 Task: Upload an image "Image1" from your computer in the comment.
Action: Mouse moved to (555, 372)
Screenshot: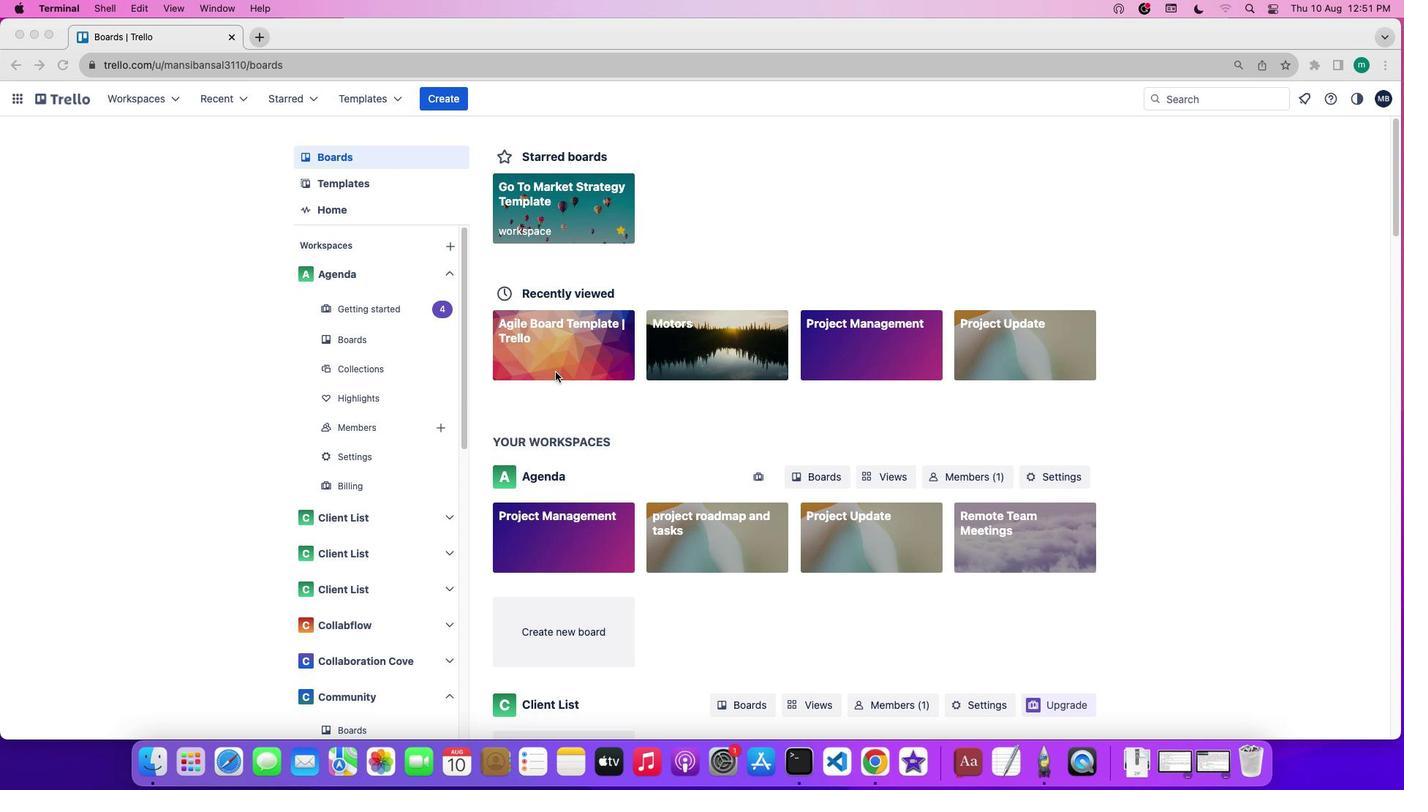 
Action: Mouse pressed left at (555, 372)
Screenshot: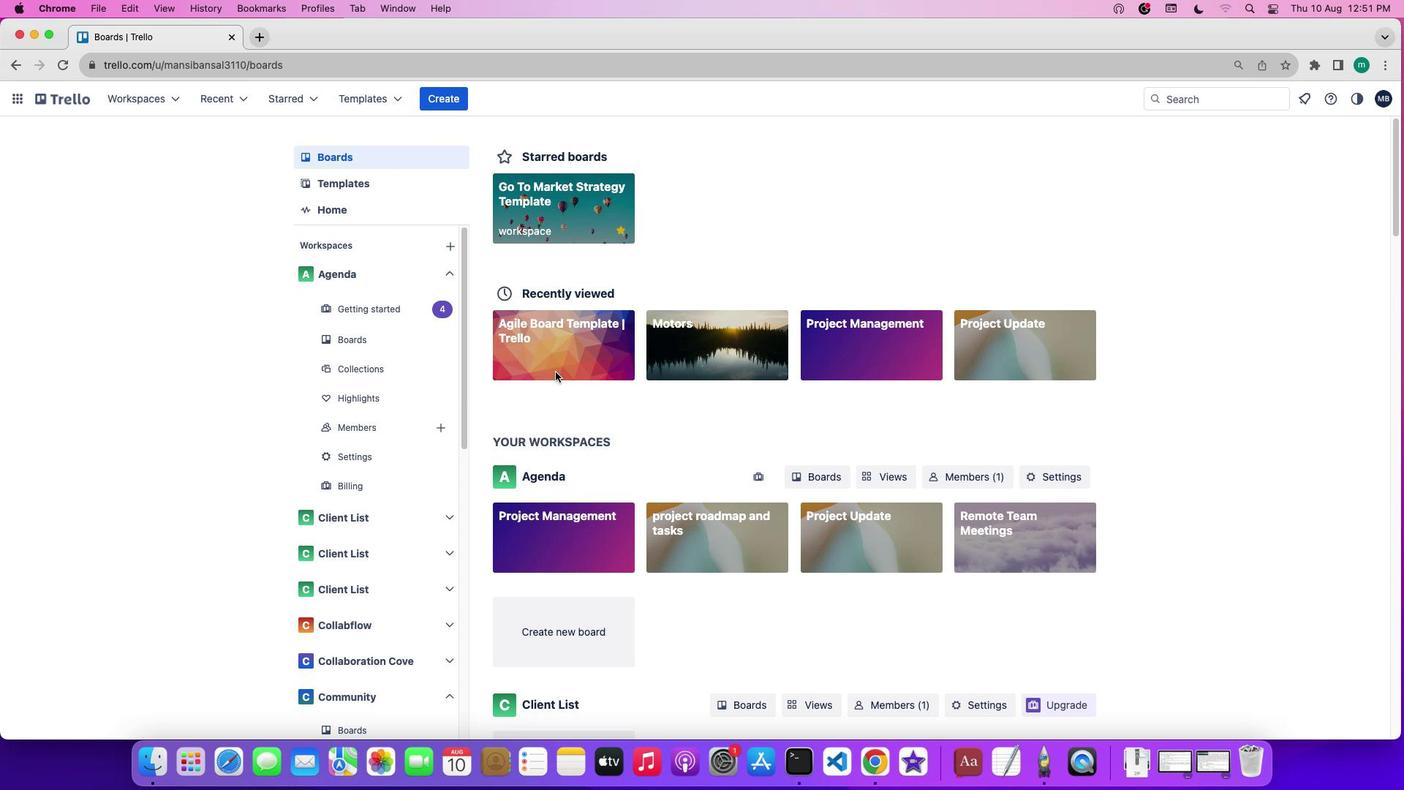 
Action: Mouse pressed left at (555, 372)
Screenshot: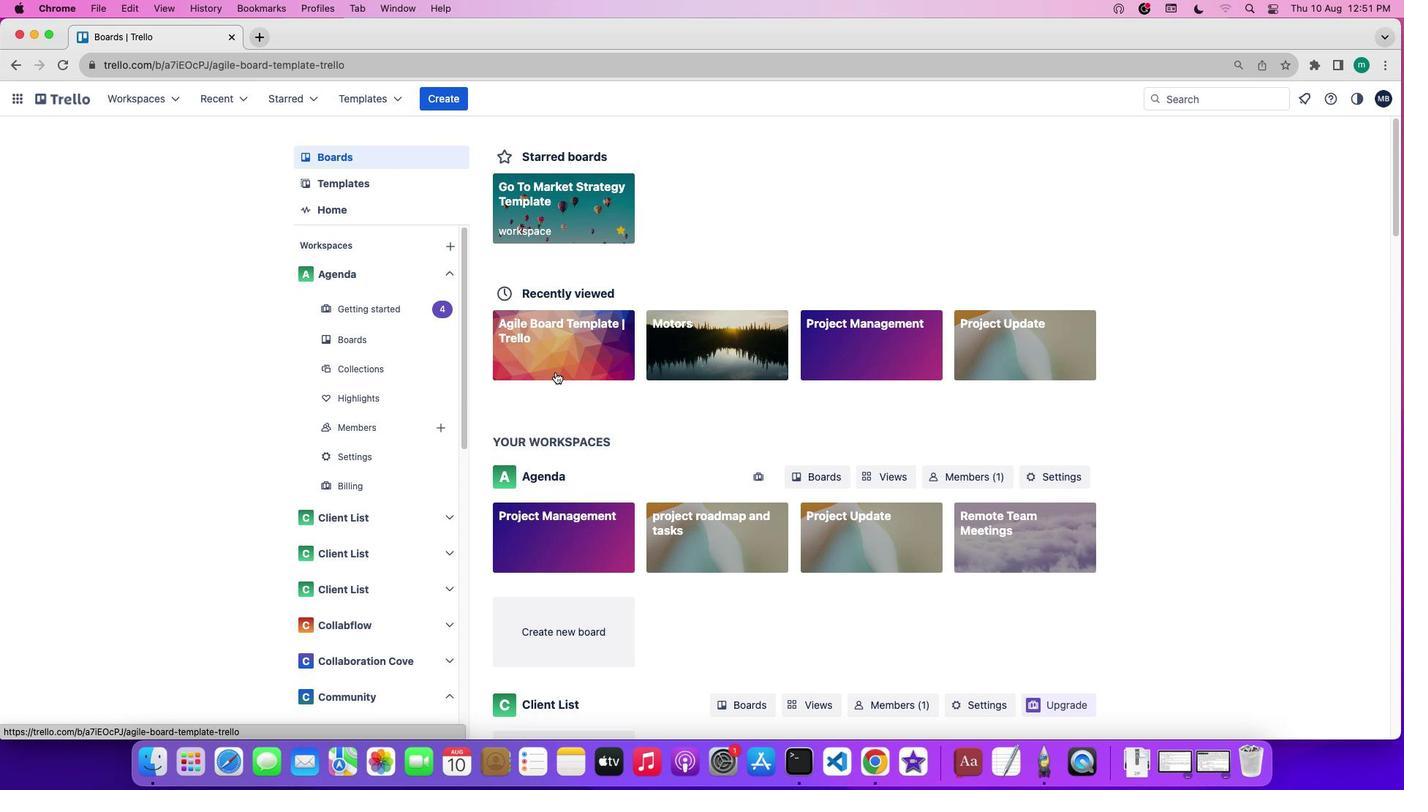 
Action: Mouse moved to (186, 312)
Screenshot: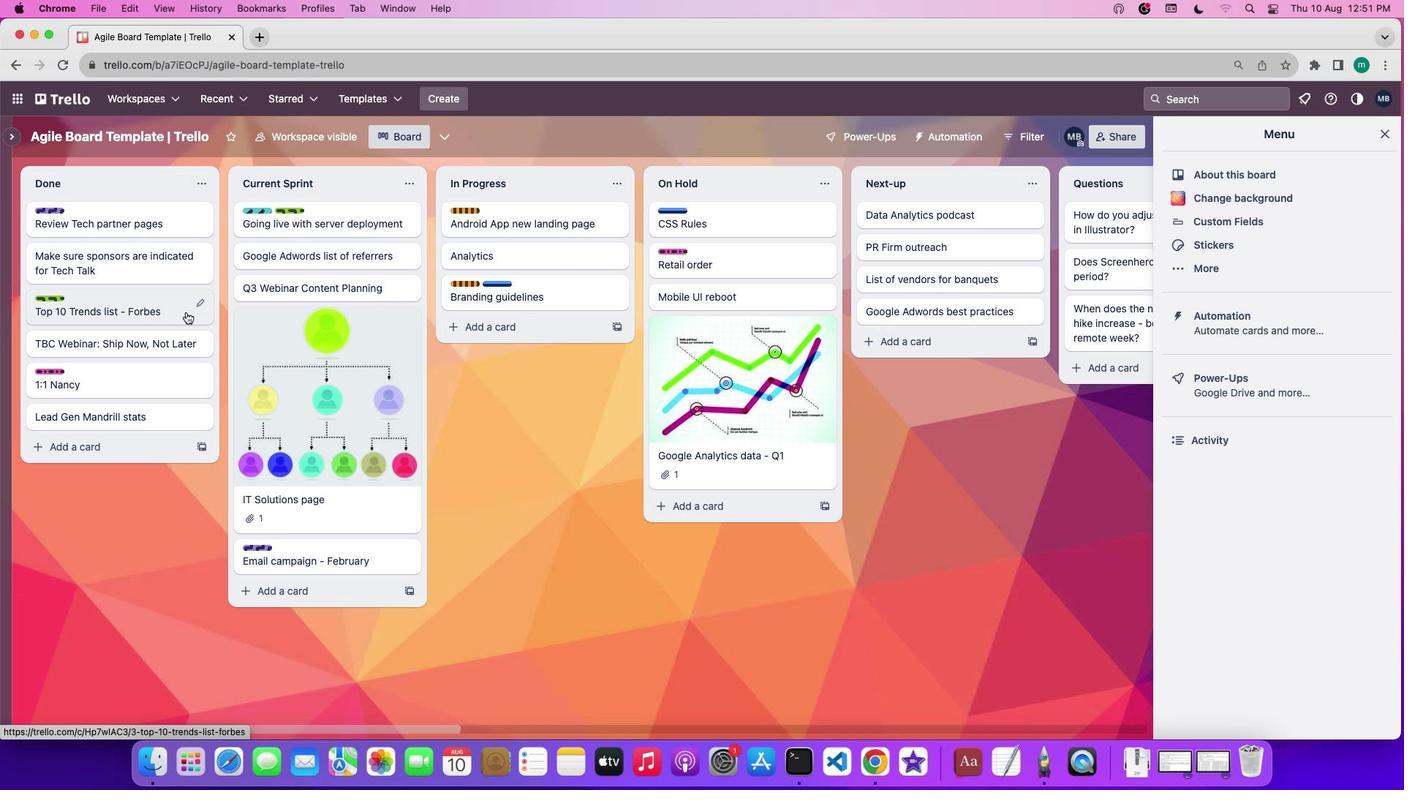 
Action: Mouse pressed left at (186, 312)
Screenshot: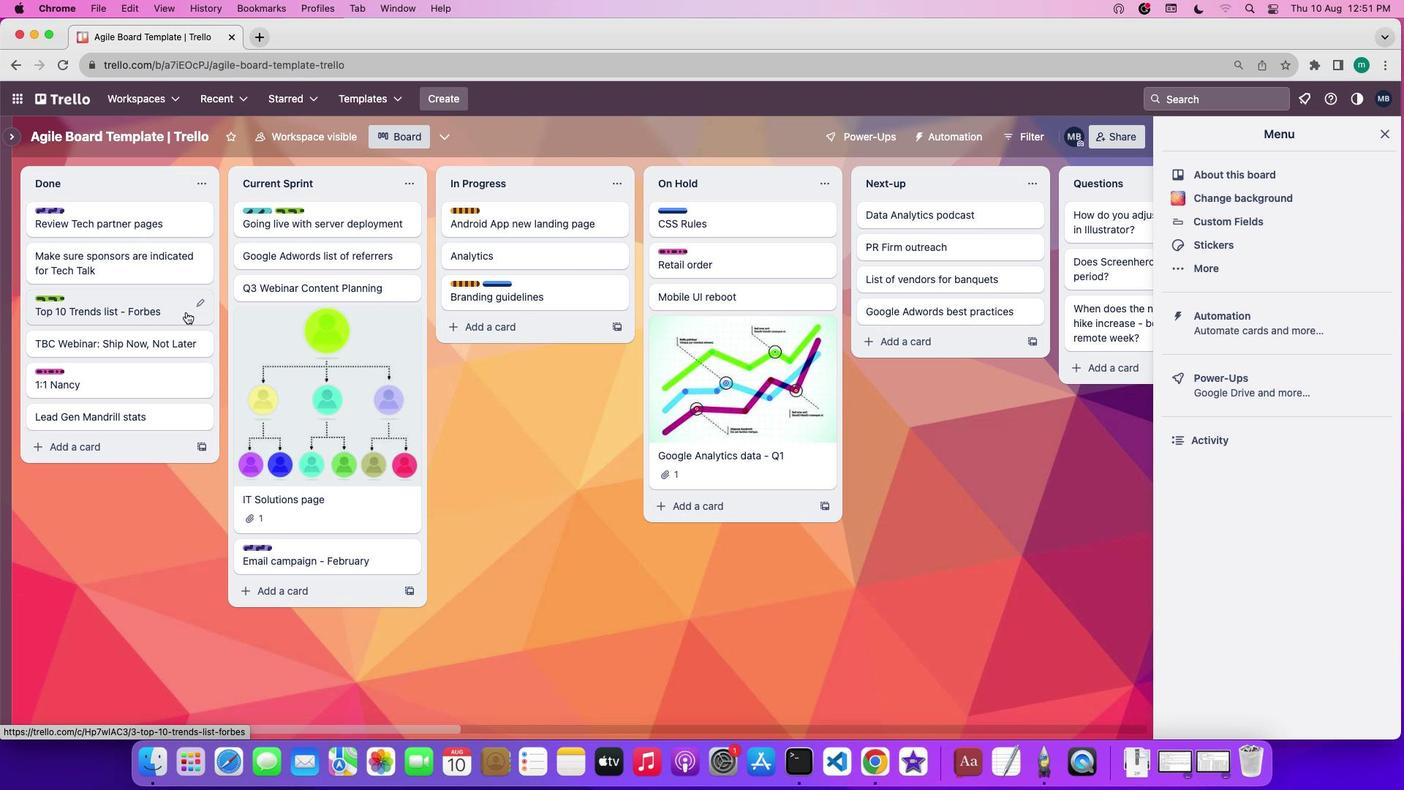 
Action: Mouse moved to (643, 393)
Screenshot: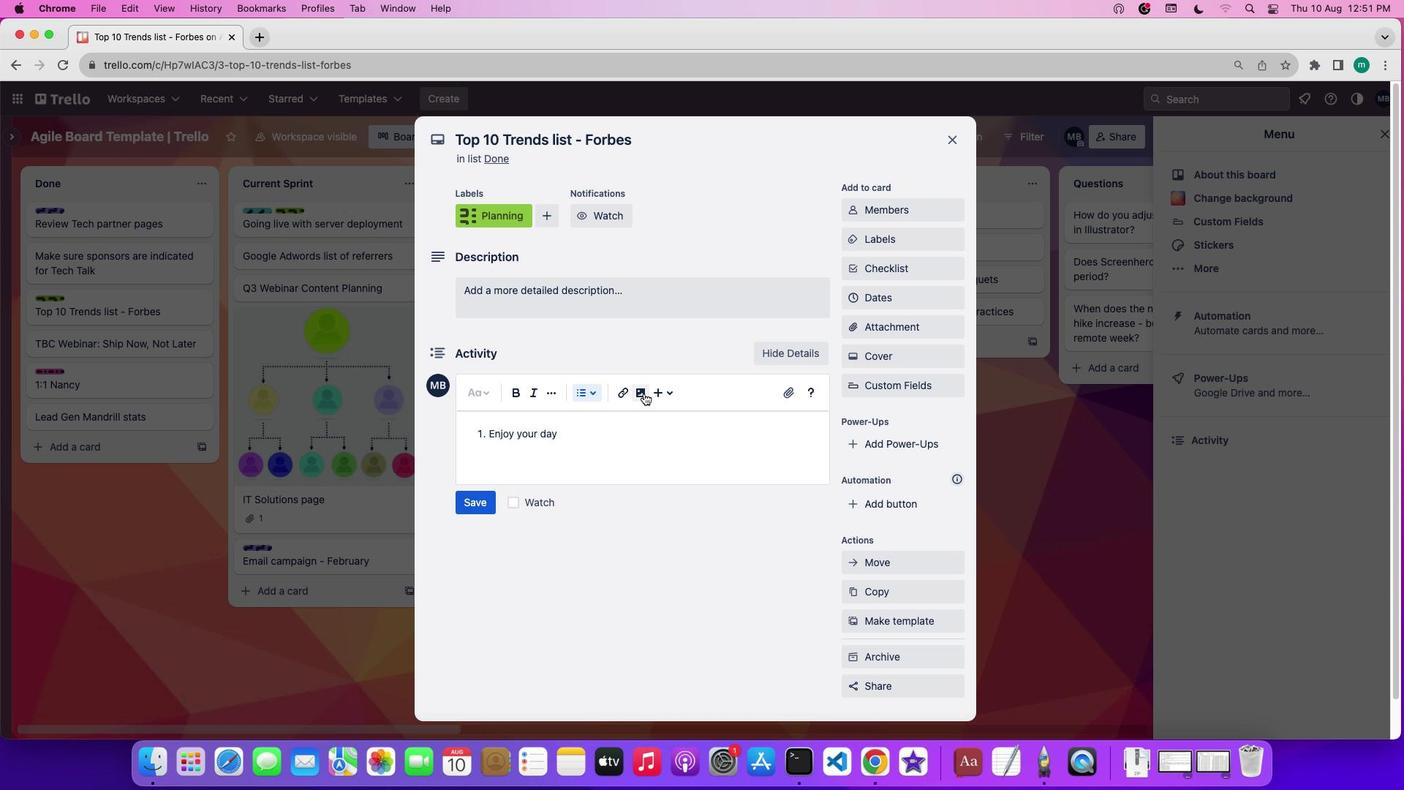 
Action: Mouse pressed left at (643, 393)
Screenshot: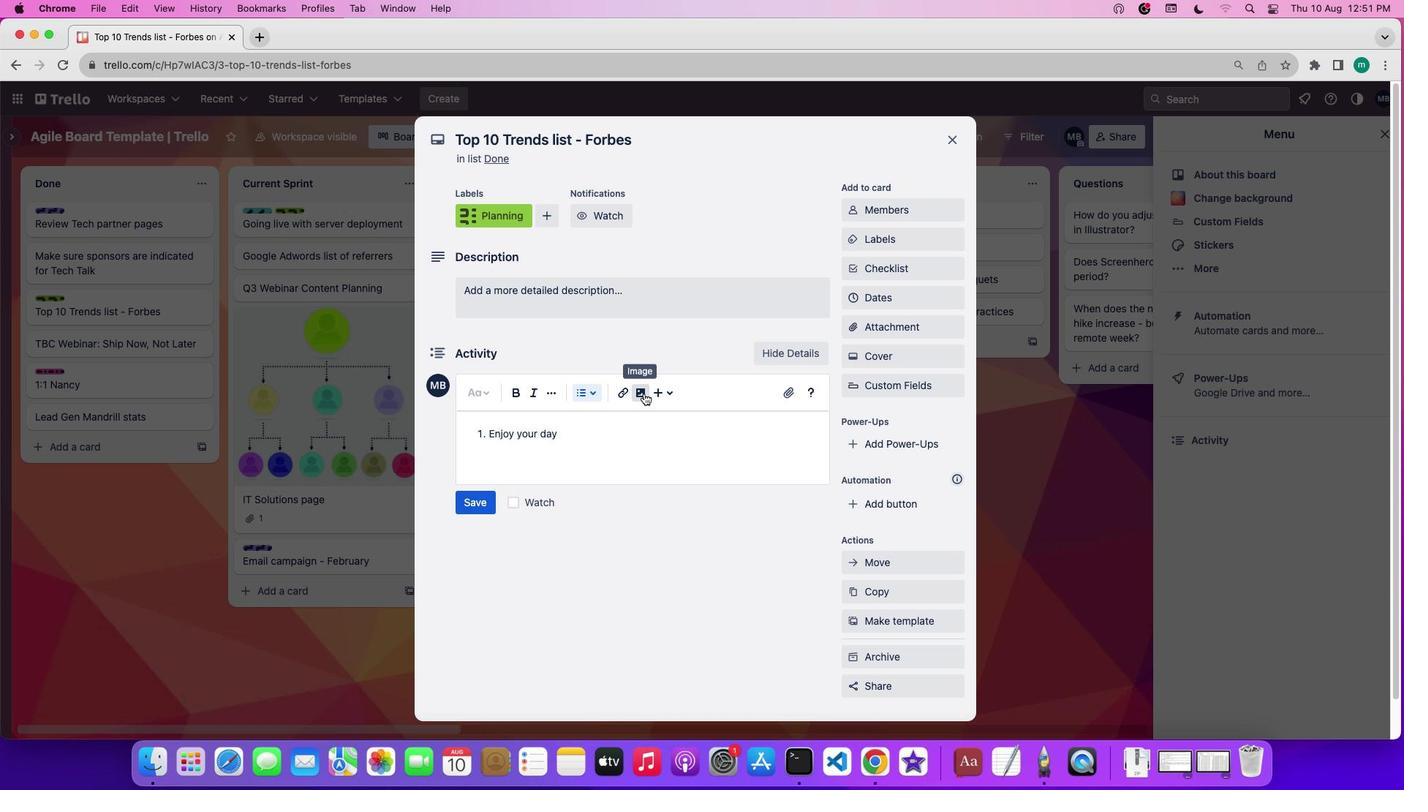 
Action: Mouse moved to (704, 459)
Screenshot: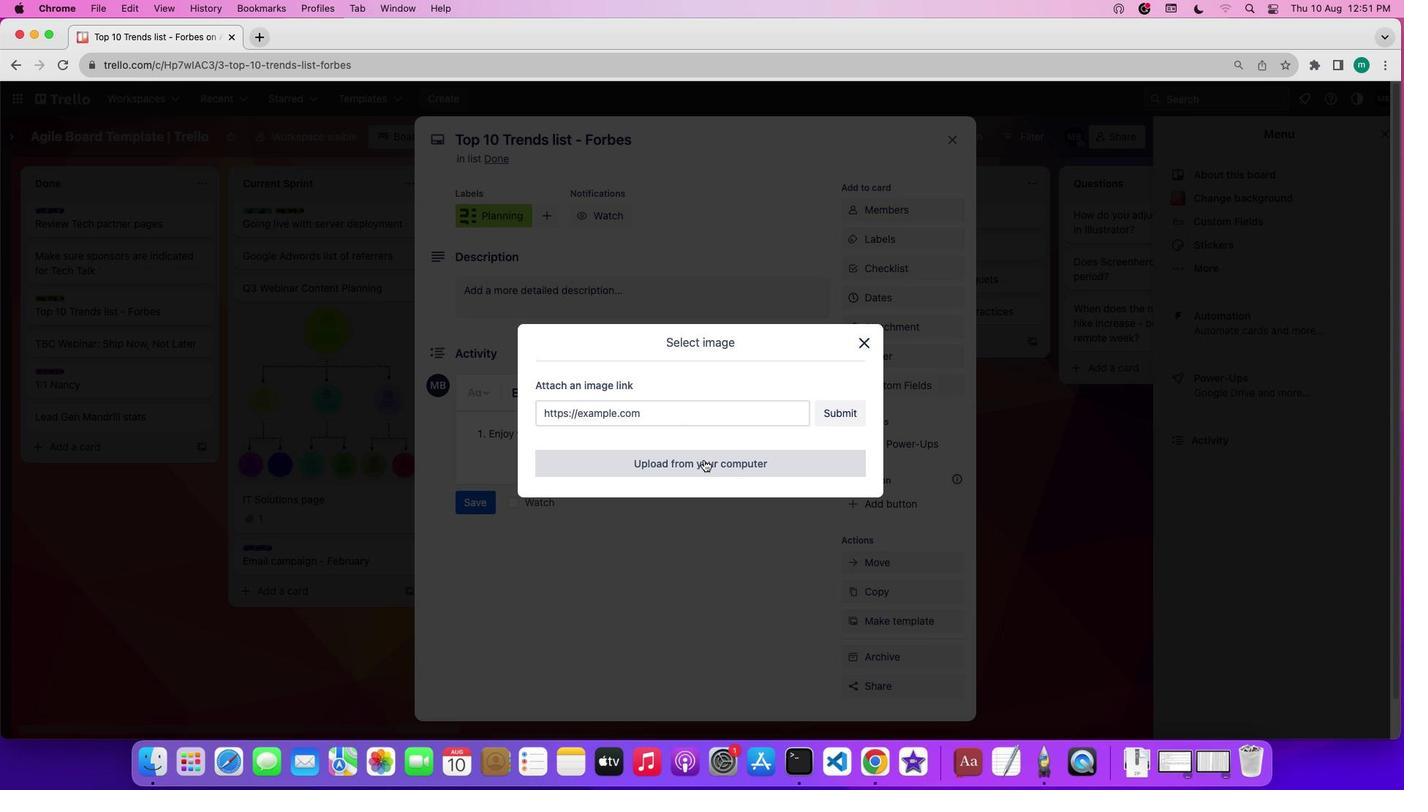 
Action: Mouse pressed left at (704, 459)
Screenshot: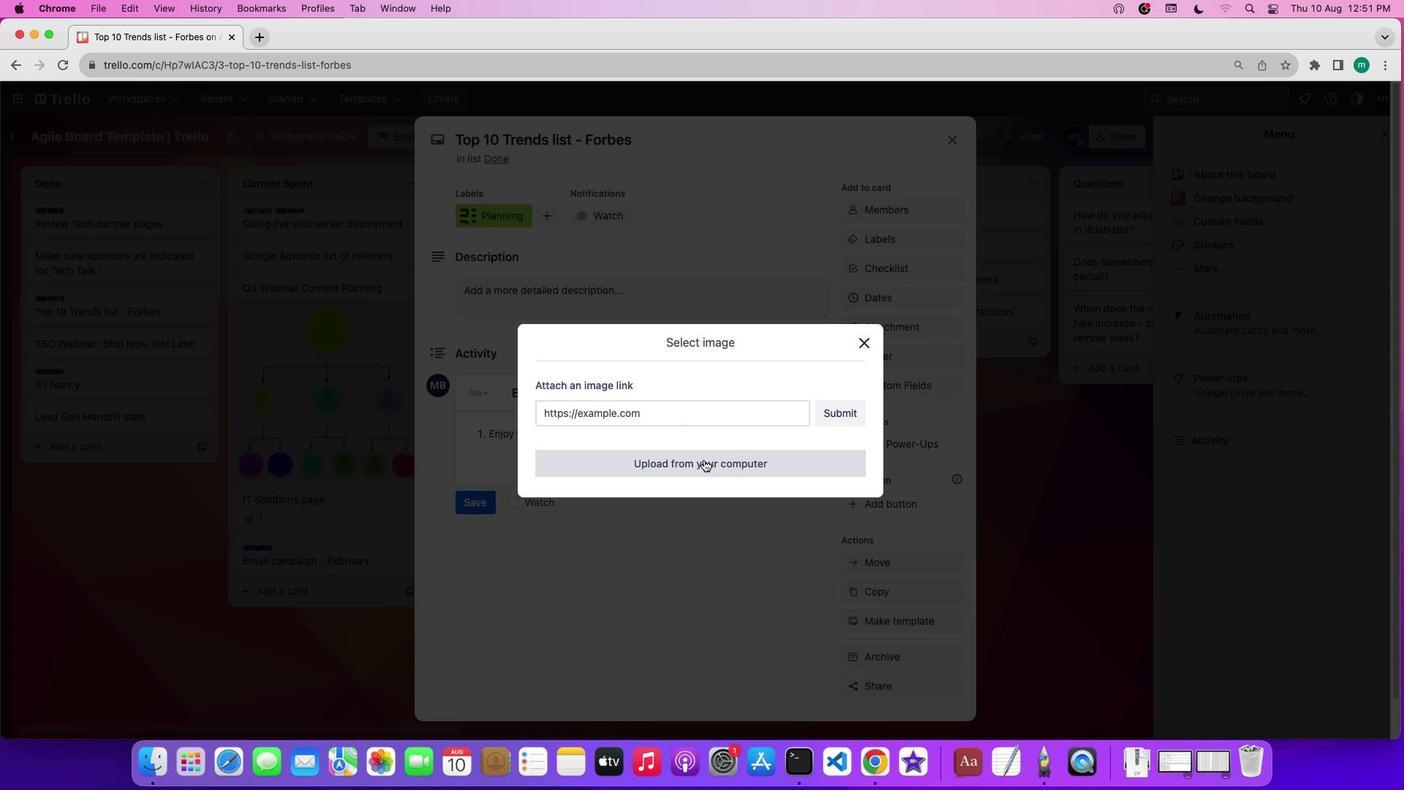 
Action: Mouse moved to (589, 406)
Screenshot: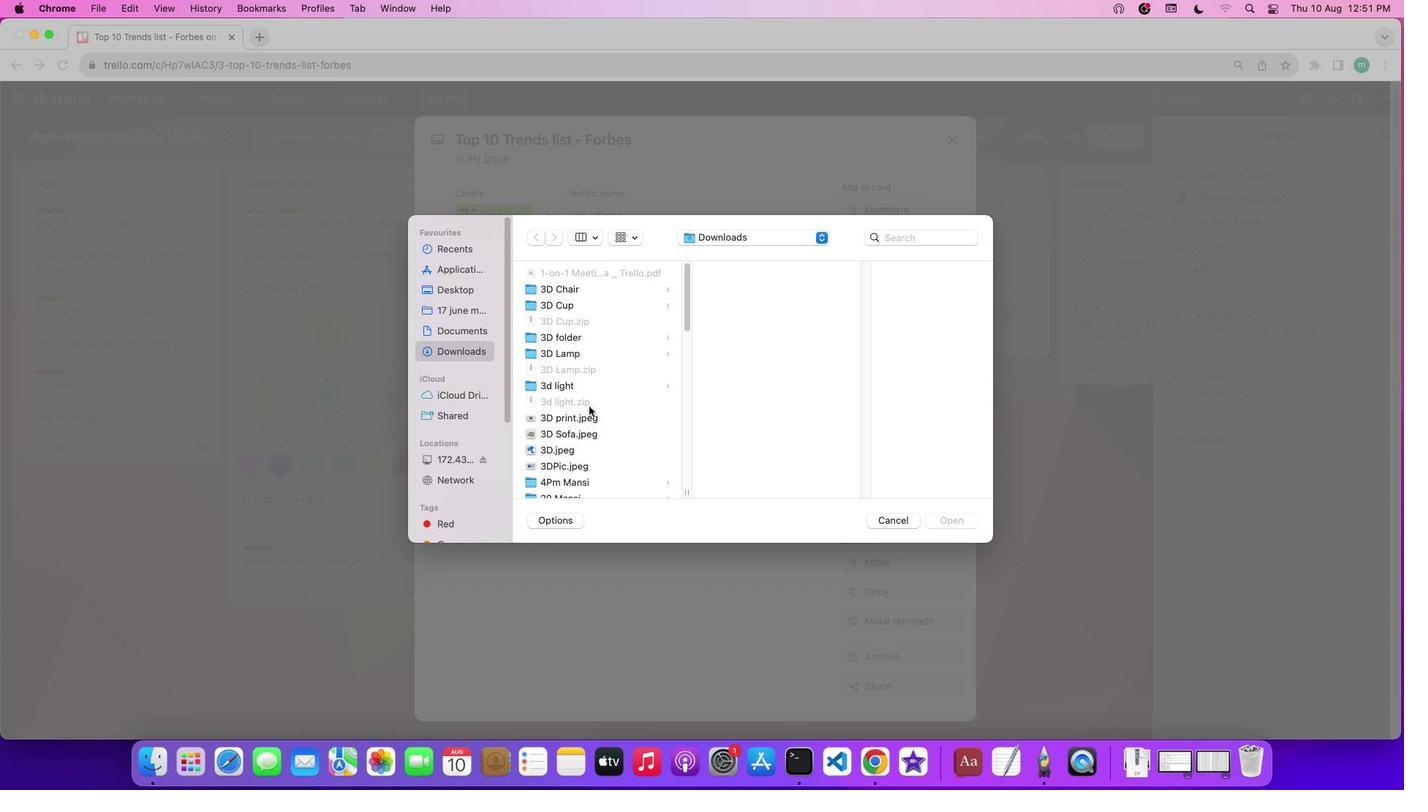 
Action: Mouse scrolled (589, 406) with delta (0, 0)
Screenshot: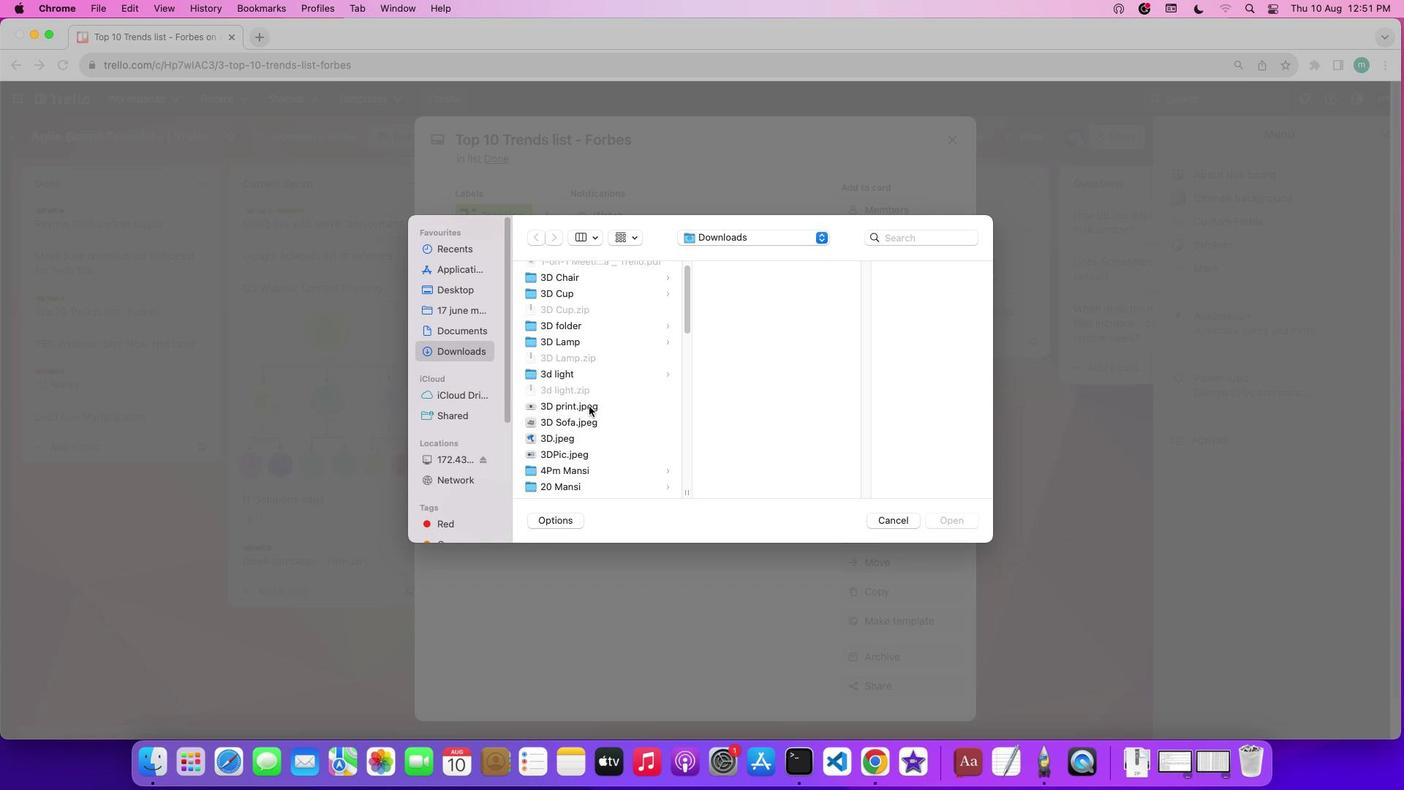 
Action: Mouse scrolled (589, 406) with delta (0, 0)
Screenshot: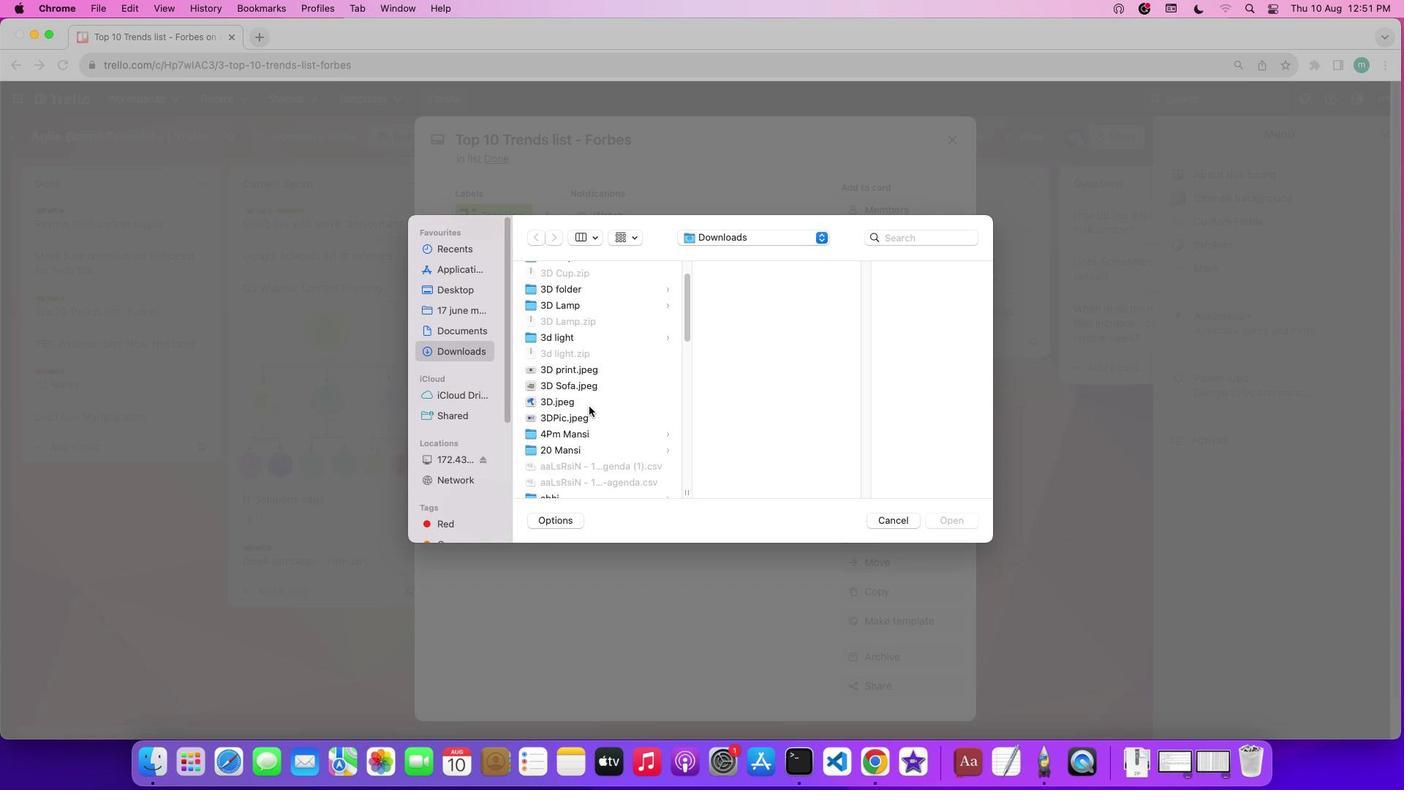 
Action: Mouse scrolled (589, 406) with delta (0, -1)
Screenshot: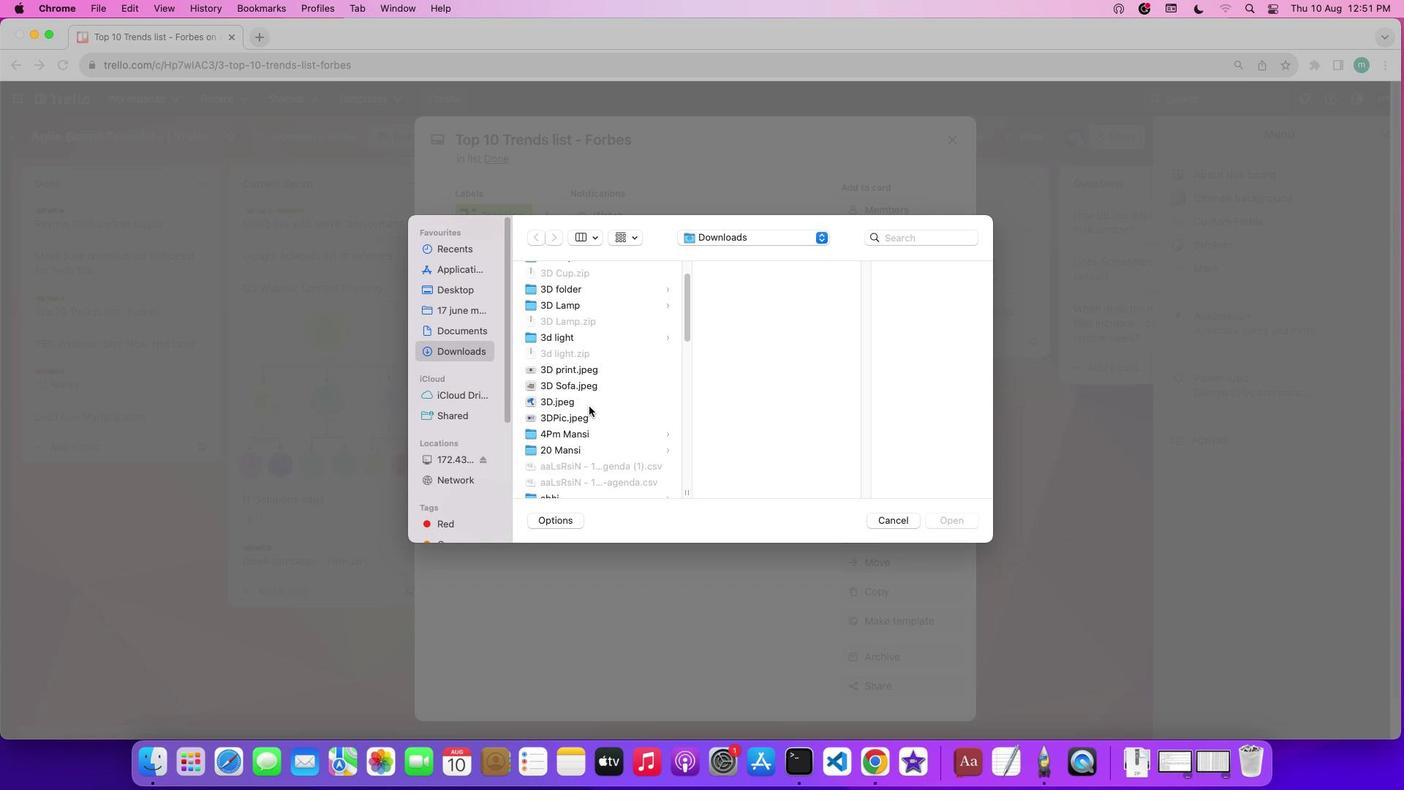
Action: Mouse scrolled (589, 406) with delta (0, 0)
Screenshot: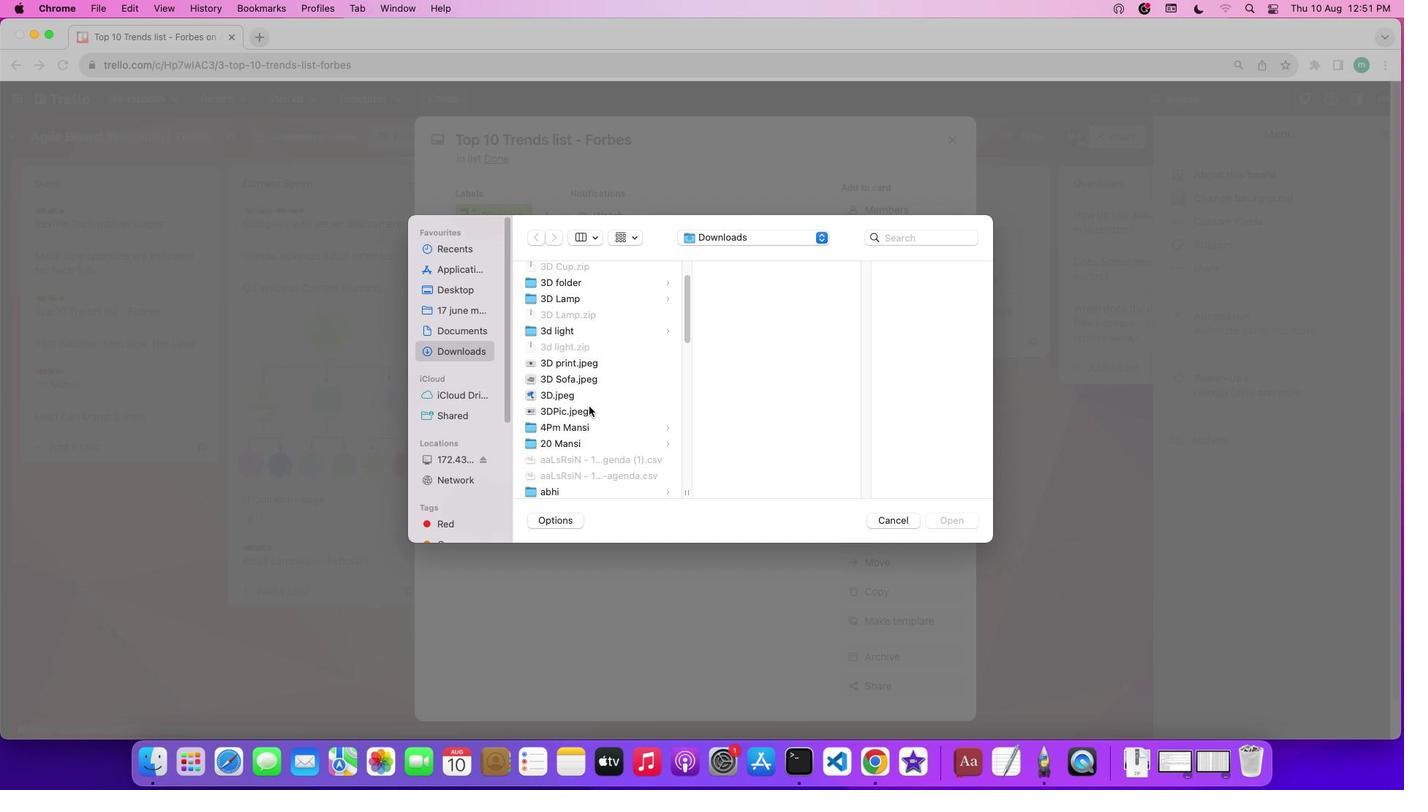 
Action: Mouse scrolled (589, 406) with delta (0, 0)
Screenshot: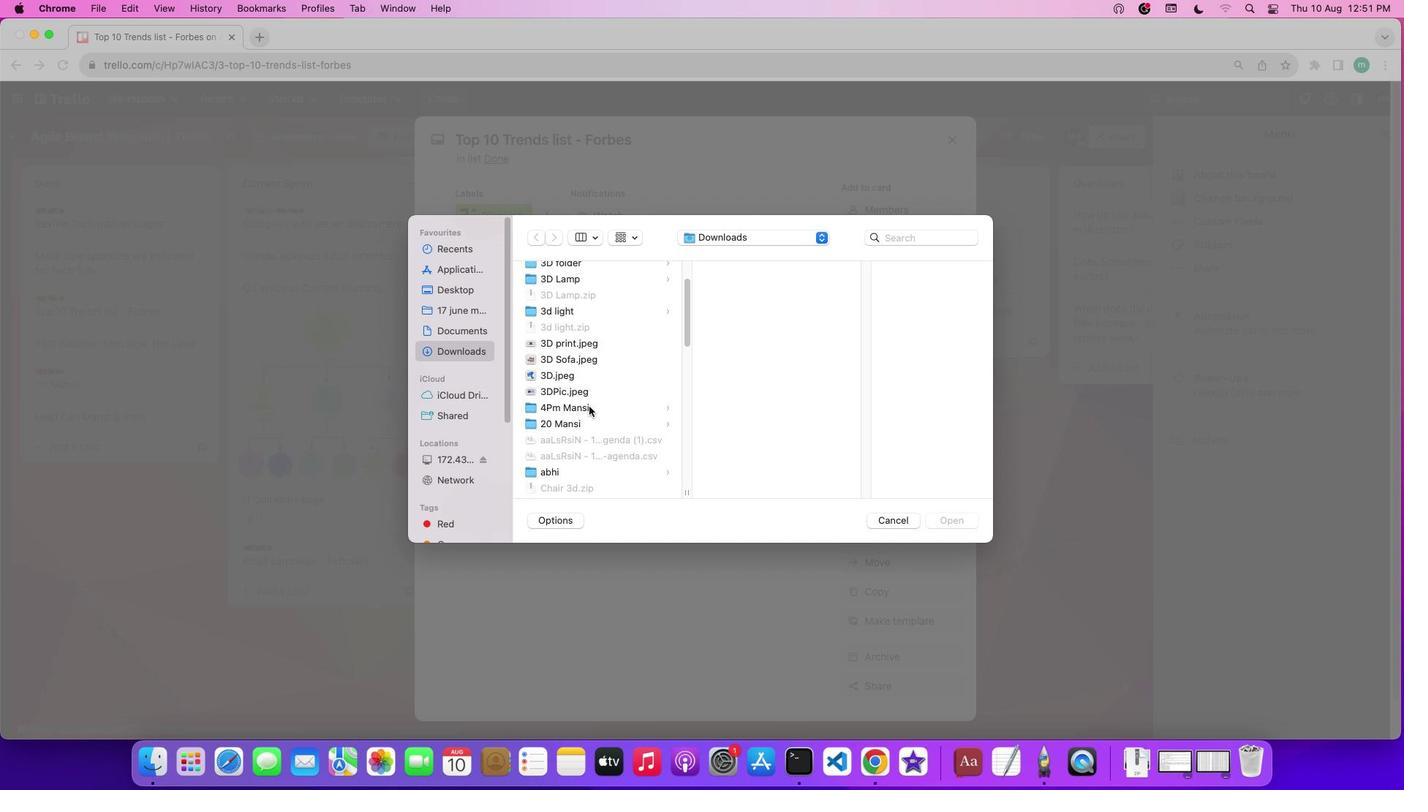 
Action: Mouse scrolled (589, 406) with delta (0, 0)
Screenshot: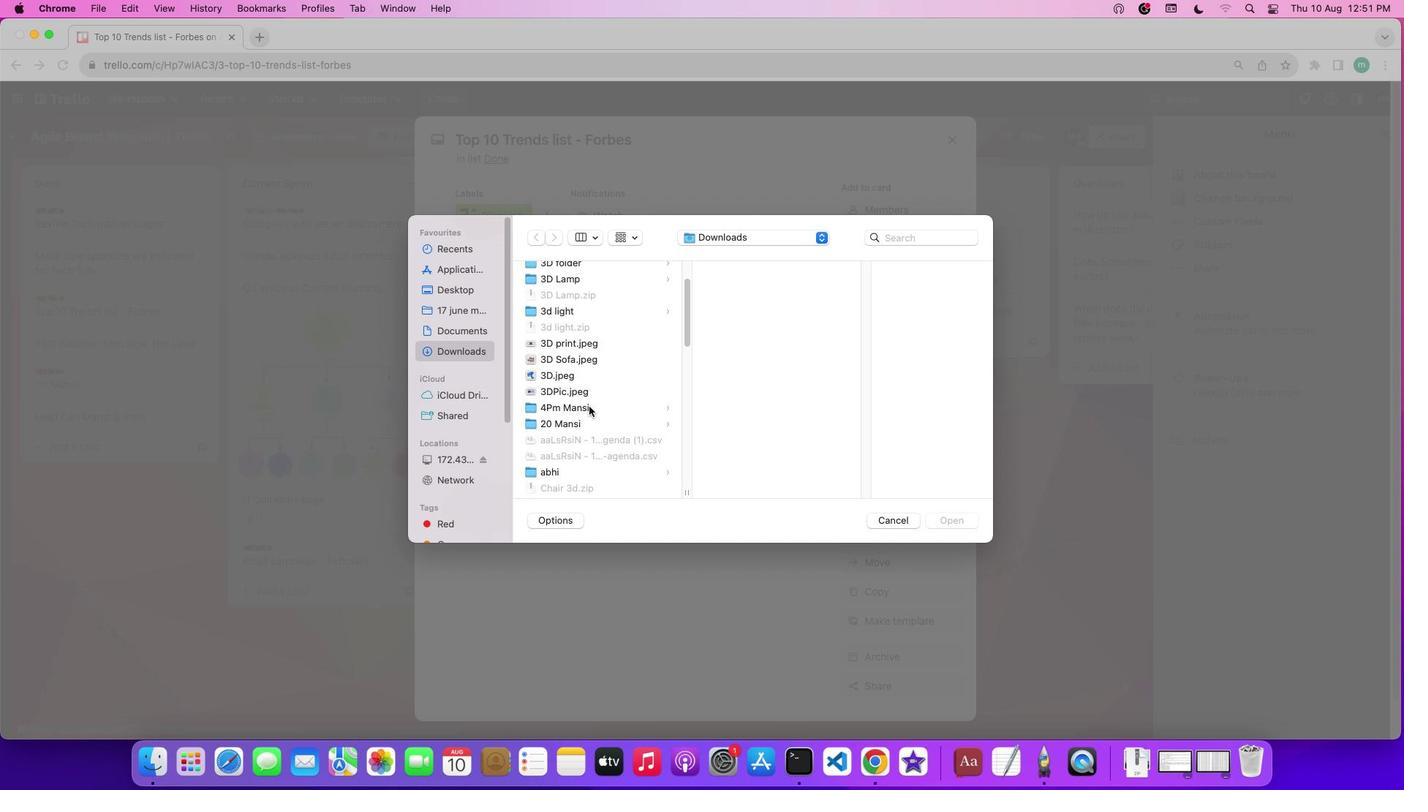 
Action: Mouse scrolled (589, 406) with delta (0, 0)
Screenshot: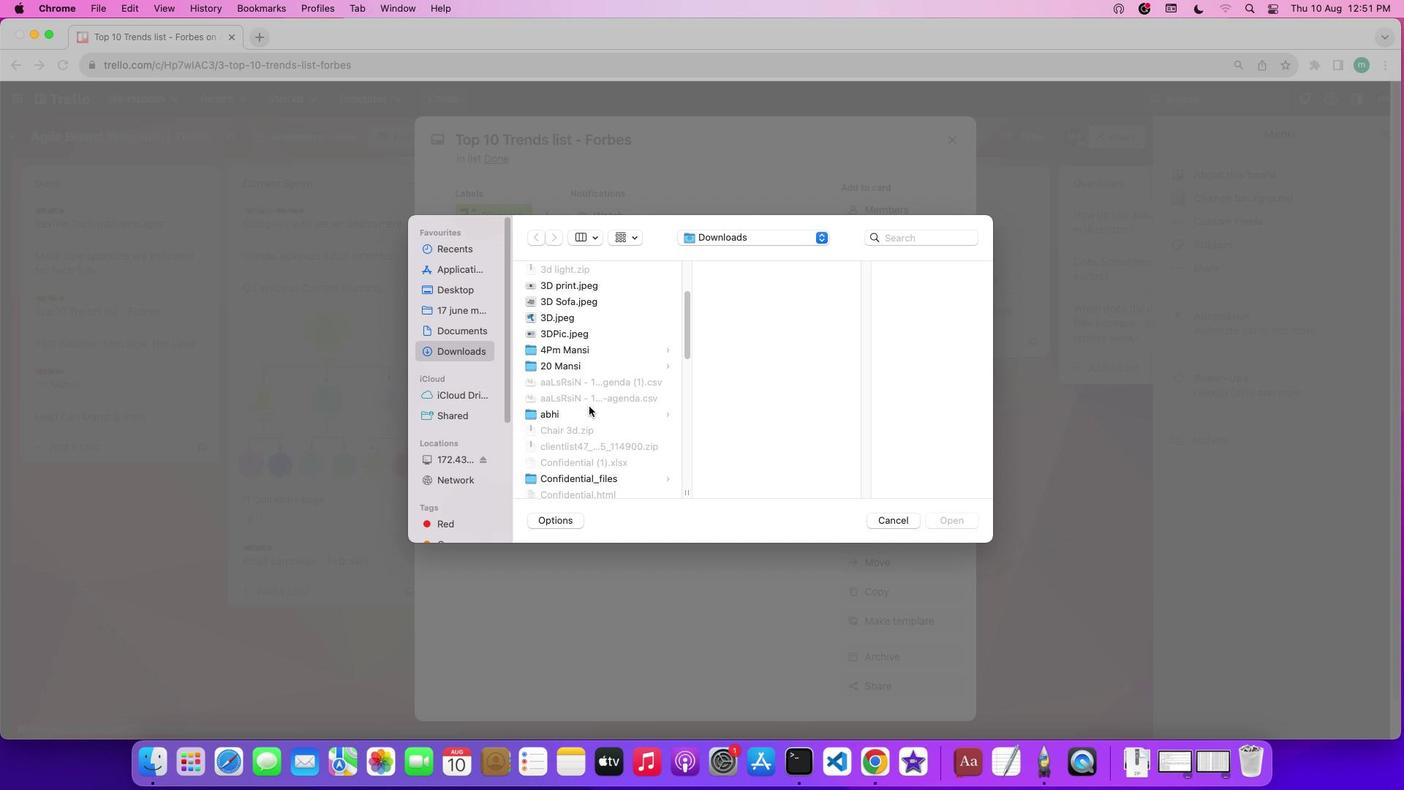 
Action: Mouse scrolled (589, 406) with delta (0, 0)
Screenshot: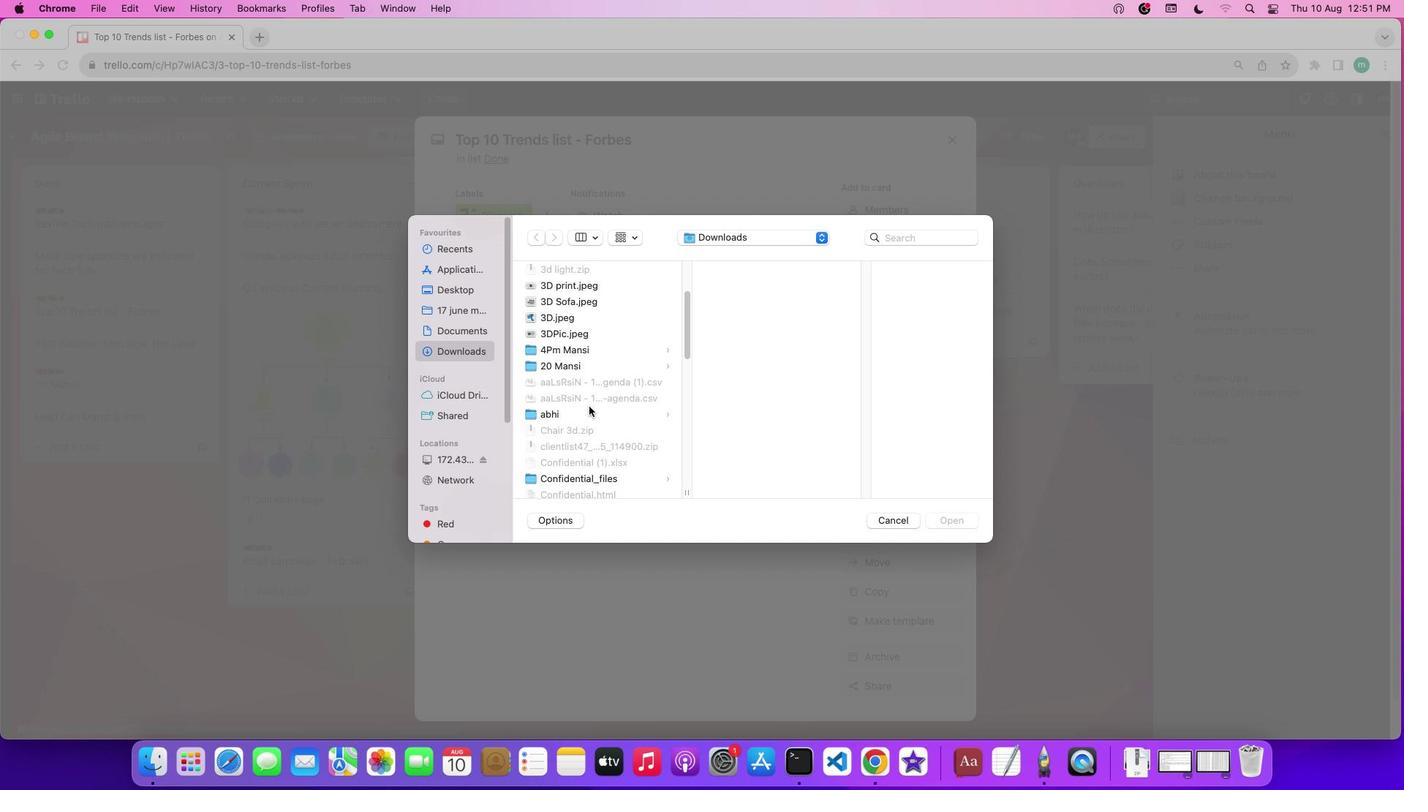 
Action: Mouse scrolled (589, 406) with delta (0, -1)
Screenshot: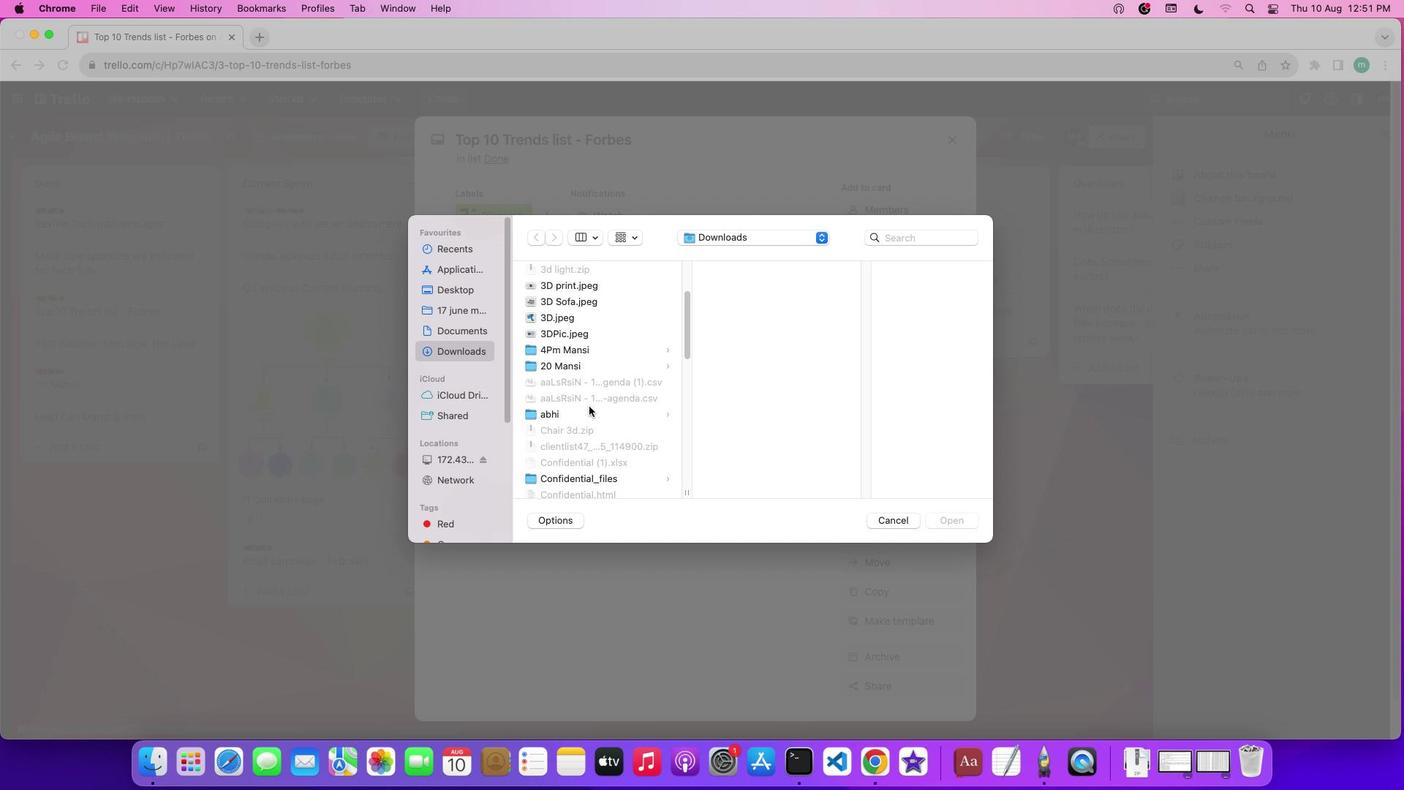
Action: Mouse scrolled (589, 406) with delta (0, 0)
Screenshot: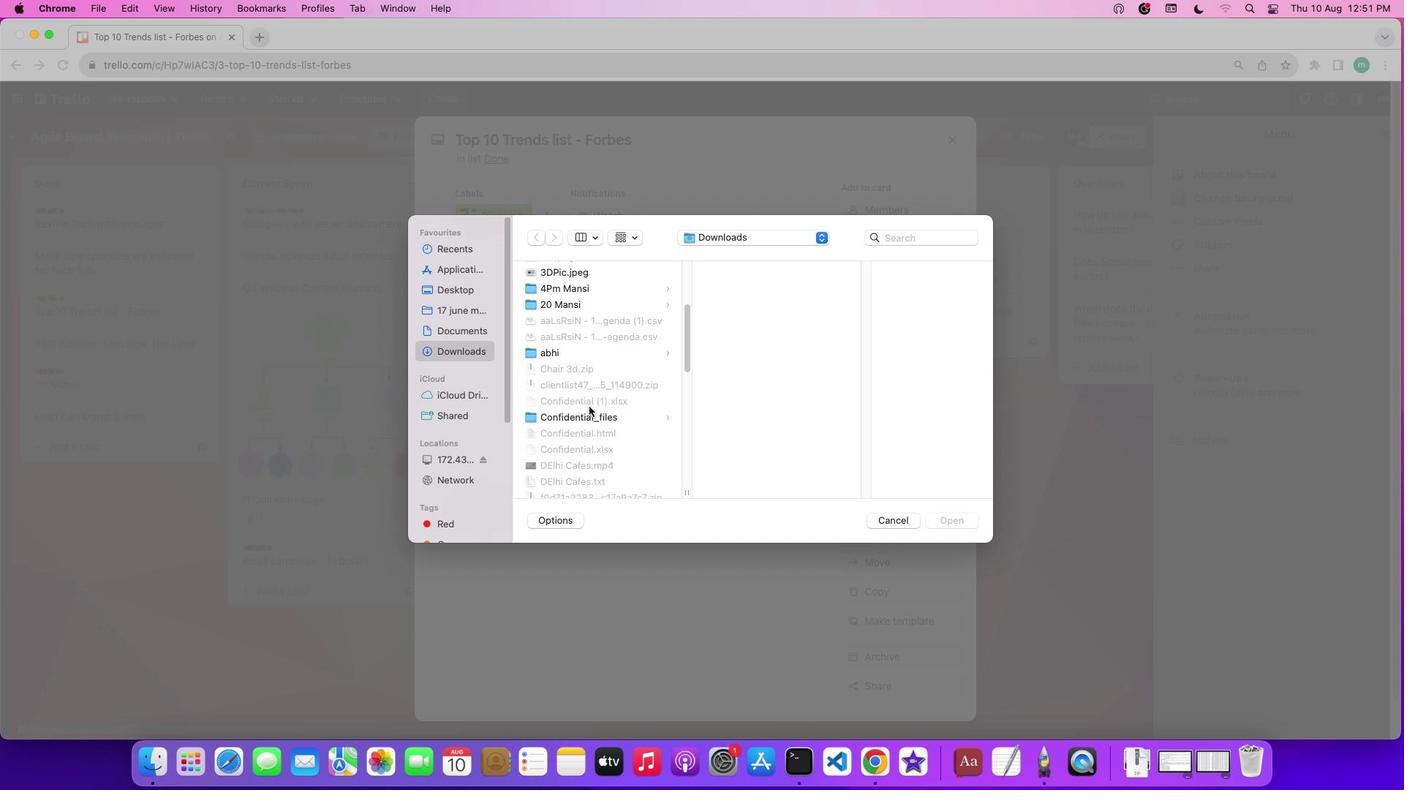 
Action: Mouse scrolled (589, 406) with delta (0, 0)
Screenshot: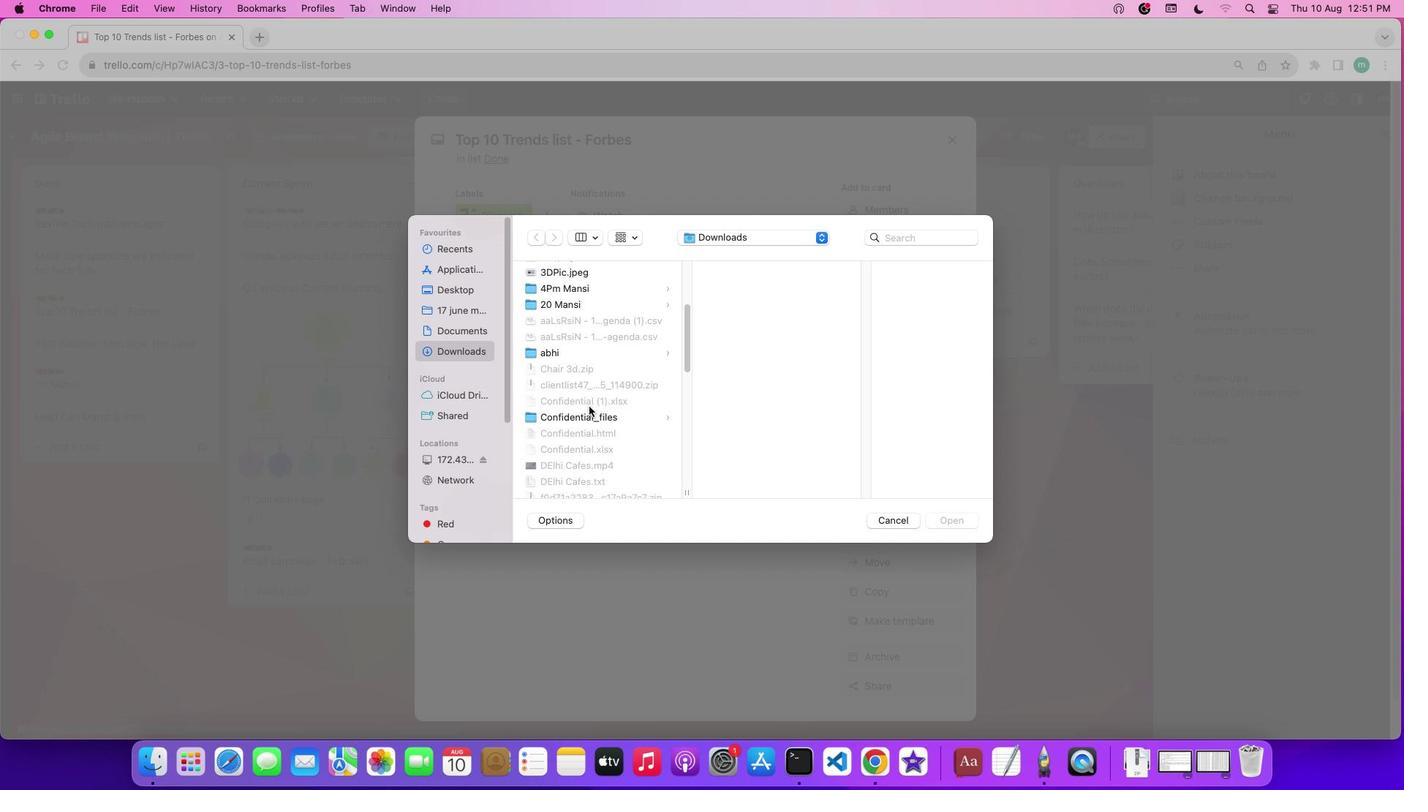 
Action: Mouse scrolled (589, 406) with delta (0, -1)
Screenshot: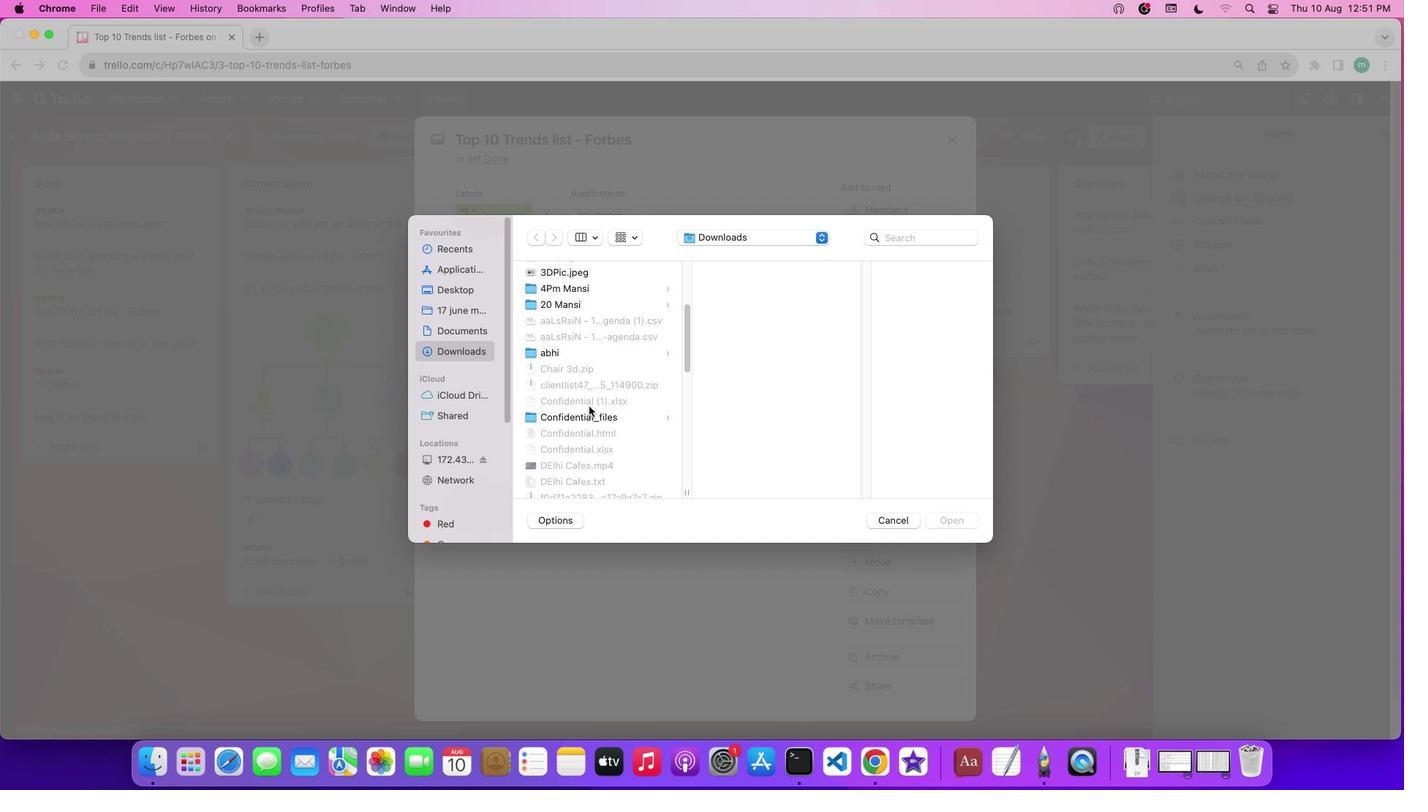 
Action: Mouse scrolled (589, 406) with delta (0, 0)
Screenshot: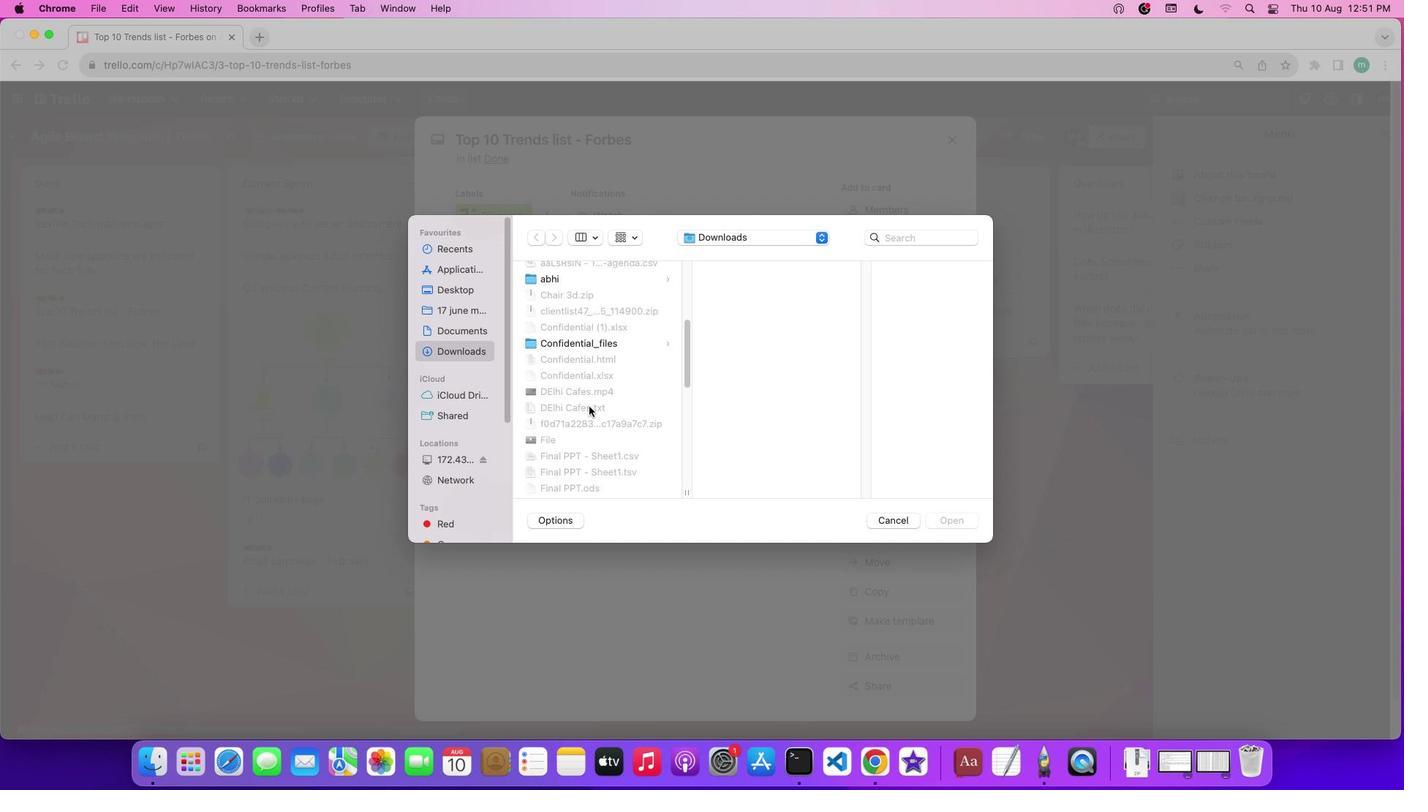 
Action: Mouse scrolled (589, 406) with delta (0, 0)
Screenshot: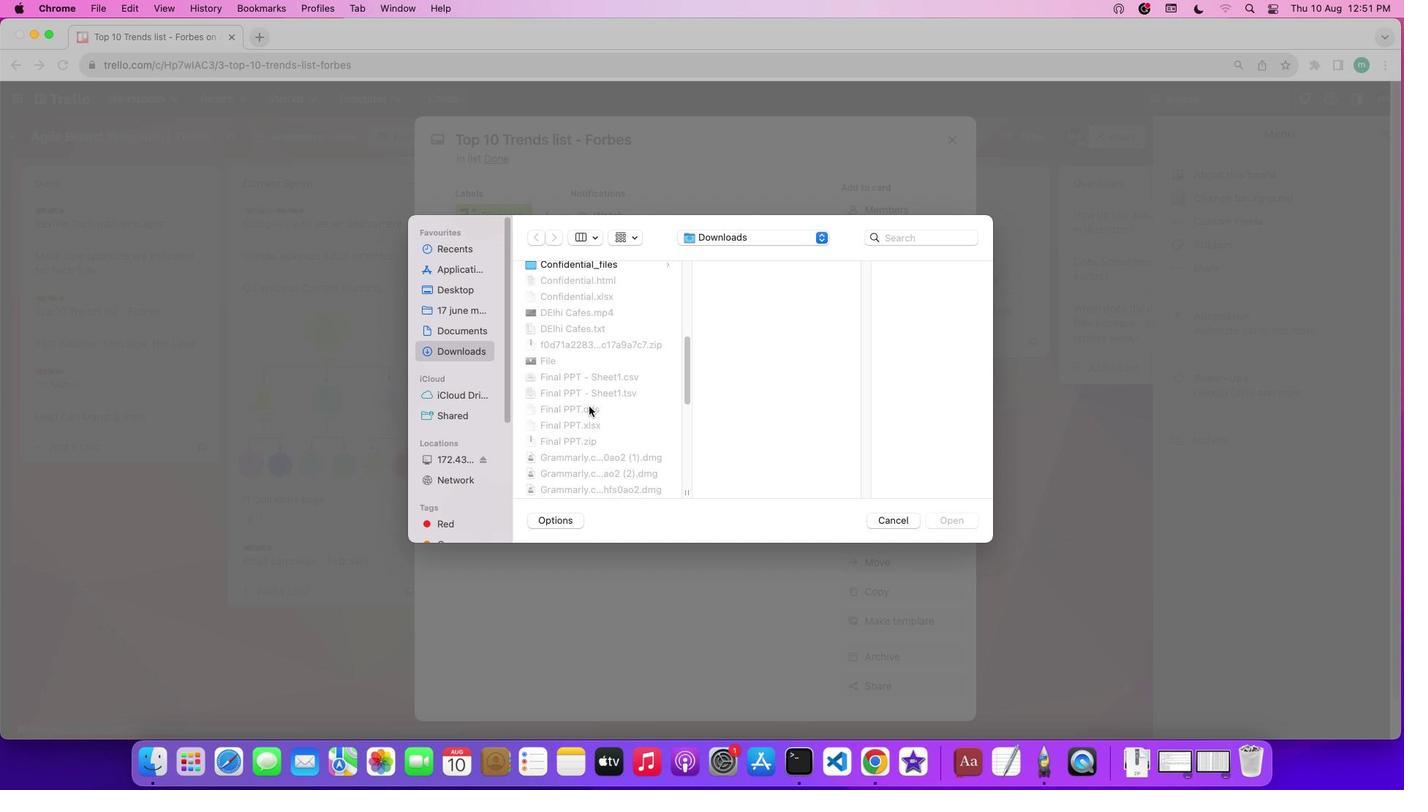 
Action: Mouse scrolled (589, 406) with delta (0, -2)
Screenshot: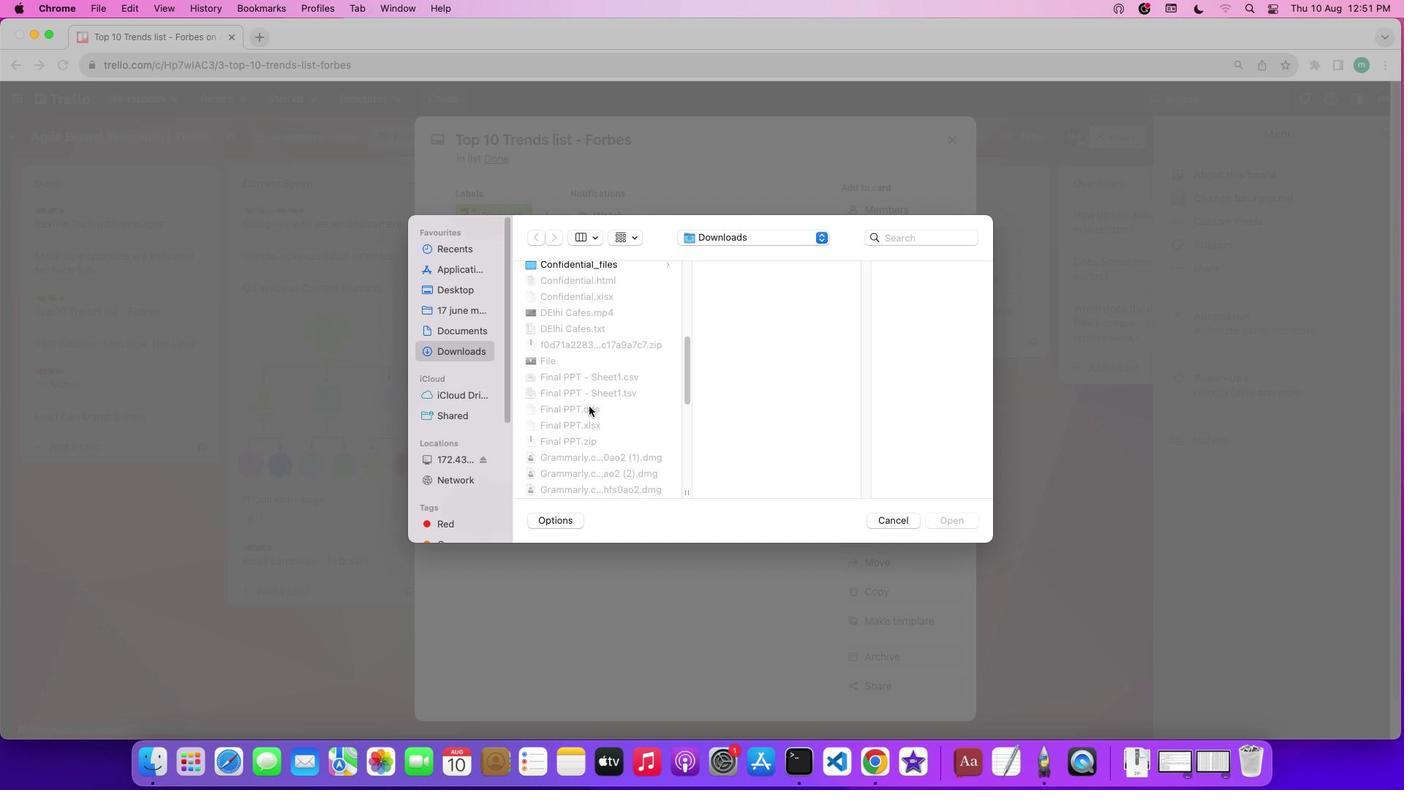 
Action: Mouse scrolled (589, 406) with delta (0, -2)
Screenshot: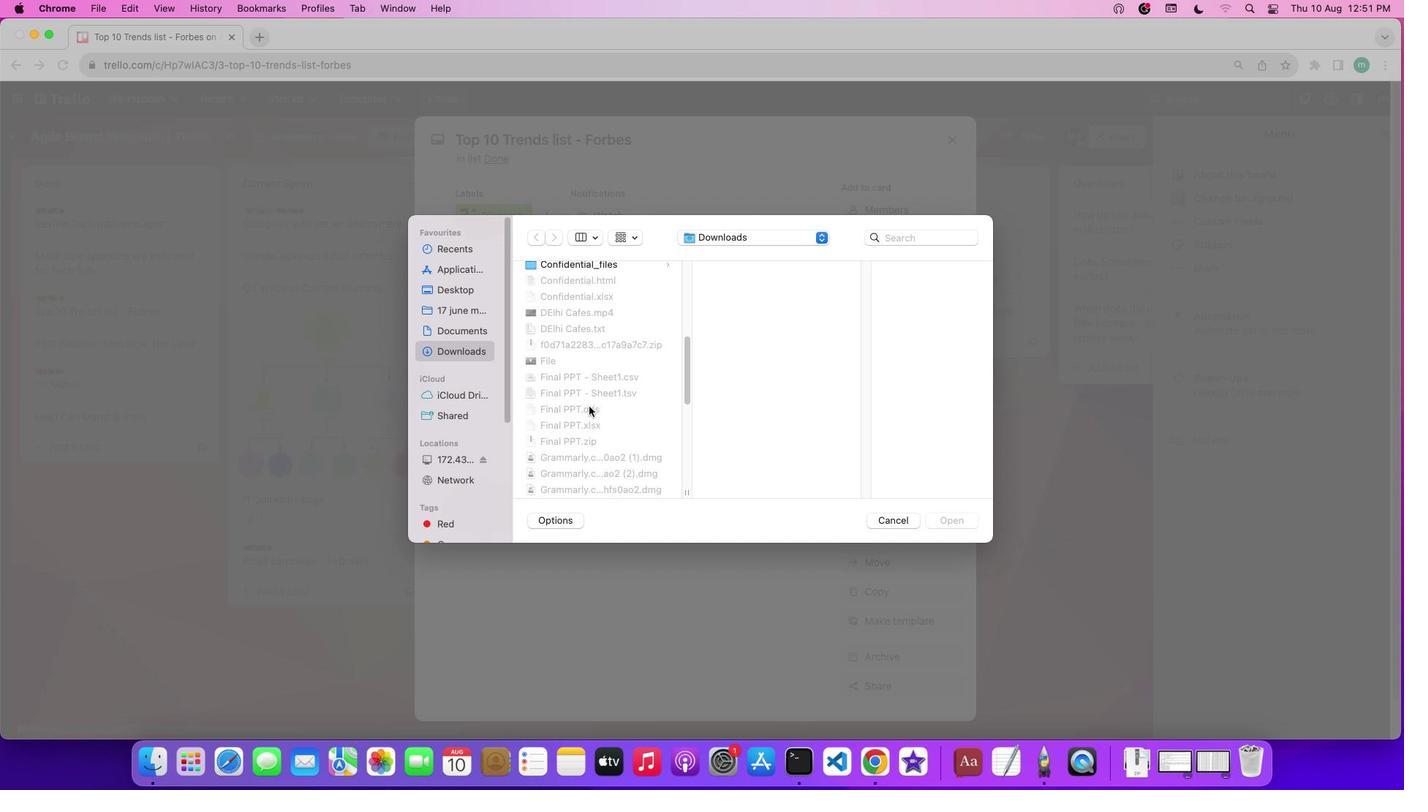 
Action: Mouse scrolled (589, 406) with delta (0, 0)
Screenshot: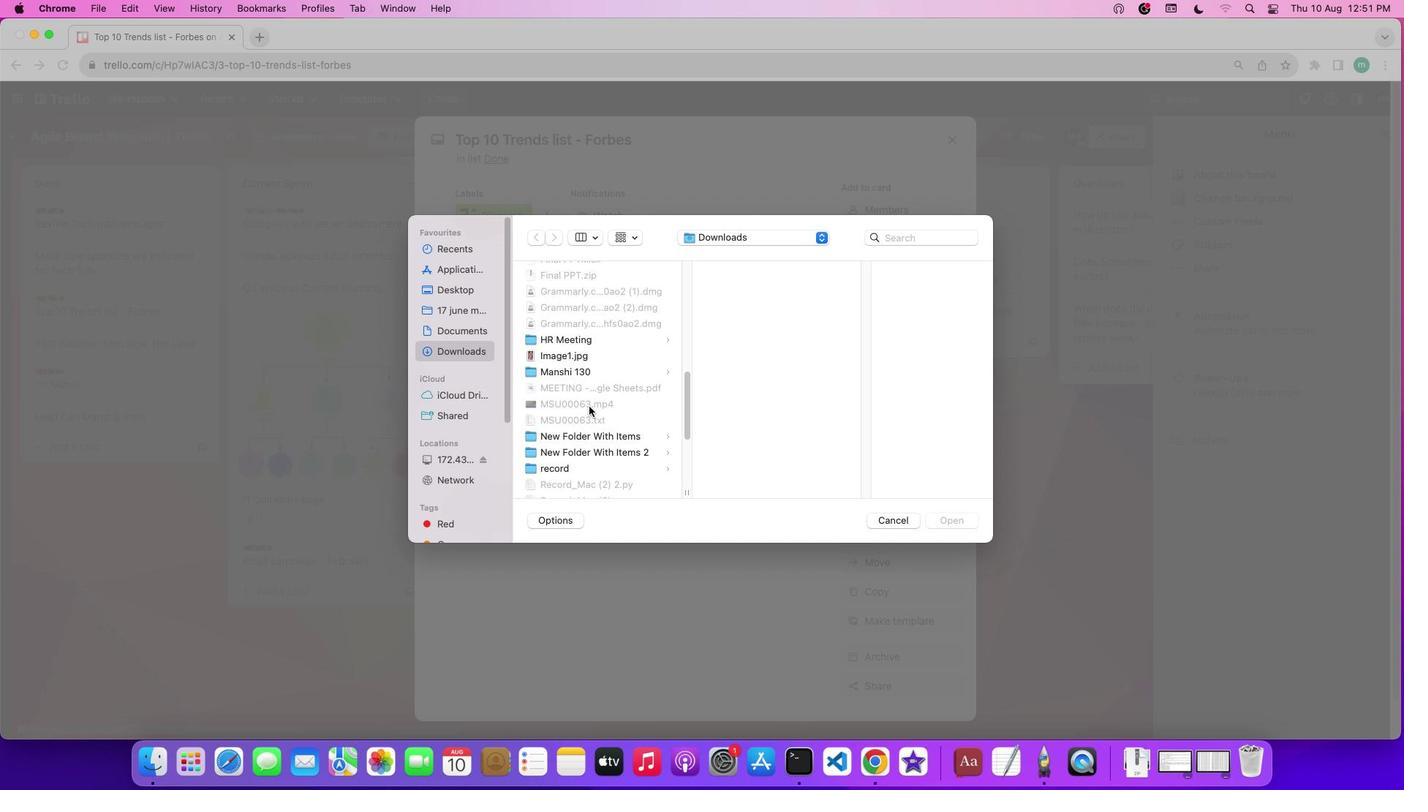 
Action: Mouse scrolled (589, 406) with delta (0, 0)
Screenshot: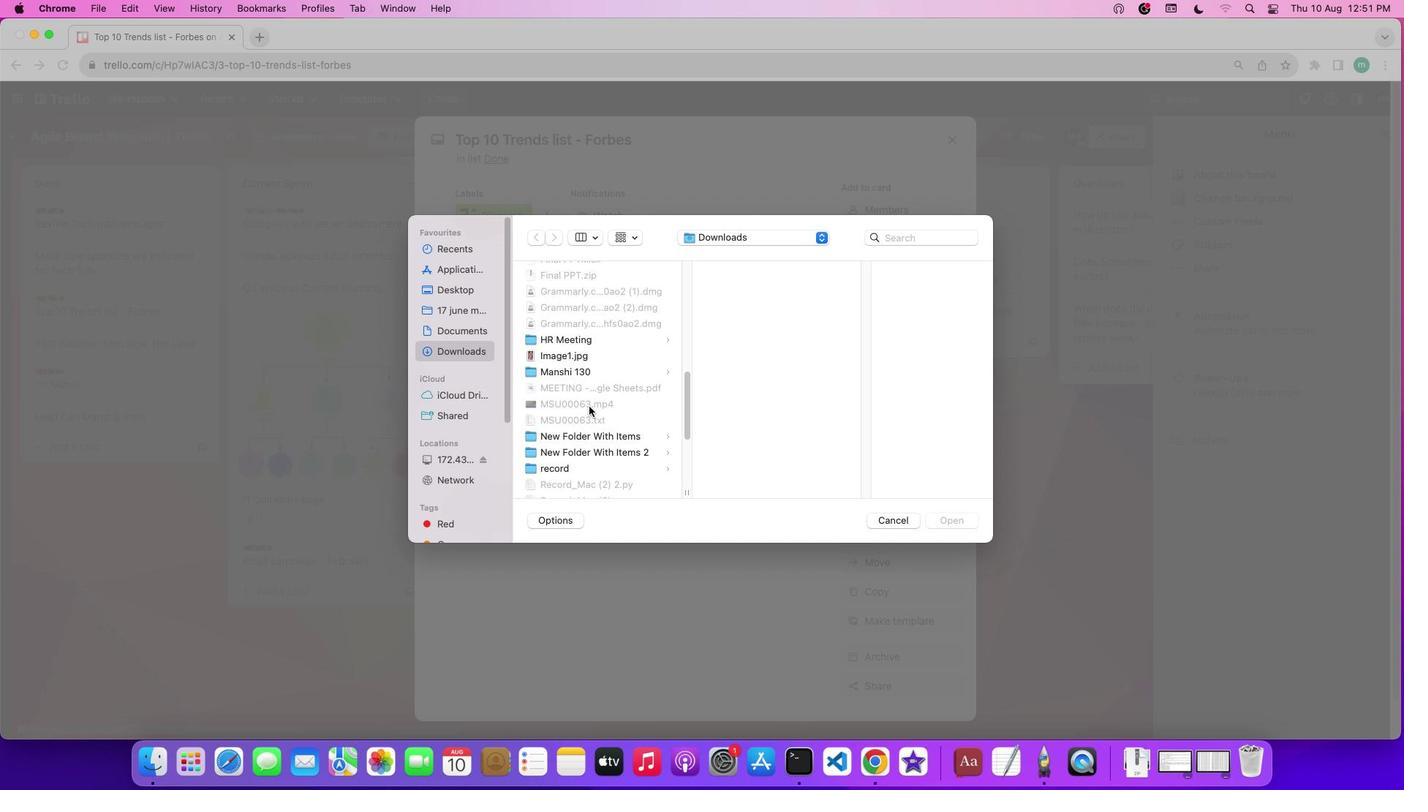 
Action: Mouse scrolled (589, 406) with delta (0, -2)
Screenshot: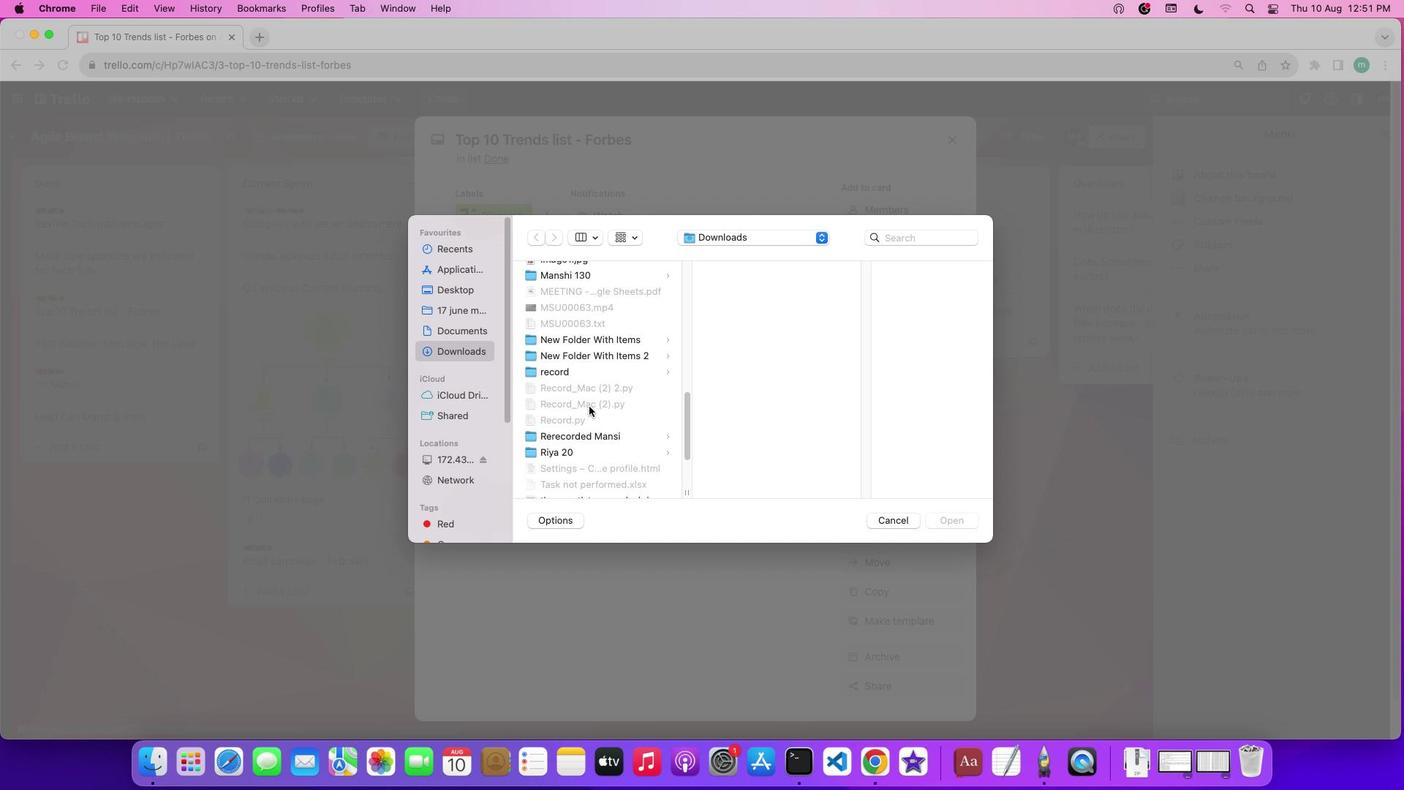 
Action: Mouse scrolled (589, 406) with delta (0, -3)
Screenshot: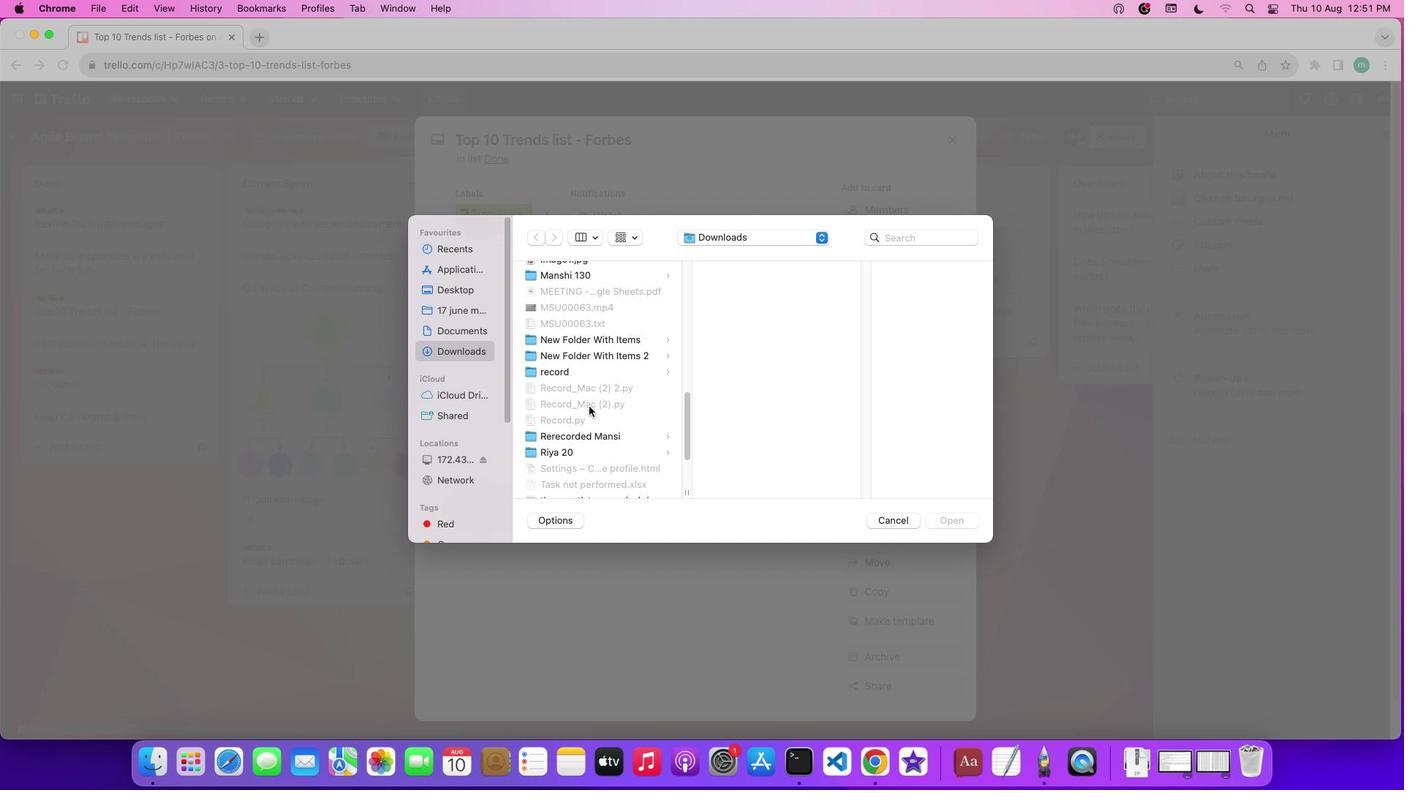 
Action: Mouse scrolled (589, 406) with delta (0, -3)
Screenshot: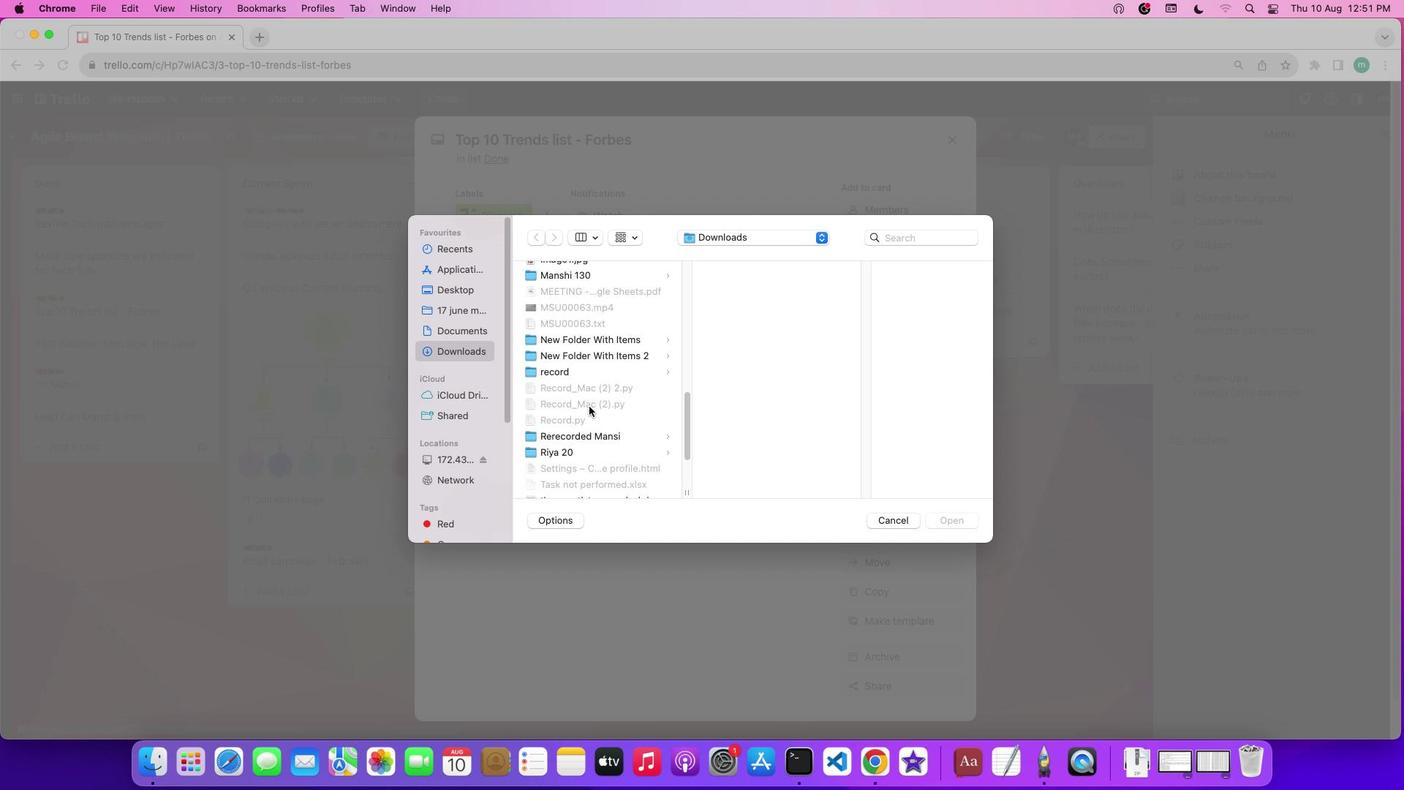 
Action: Mouse scrolled (589, 406) with delta (0, 0)
Screenshot: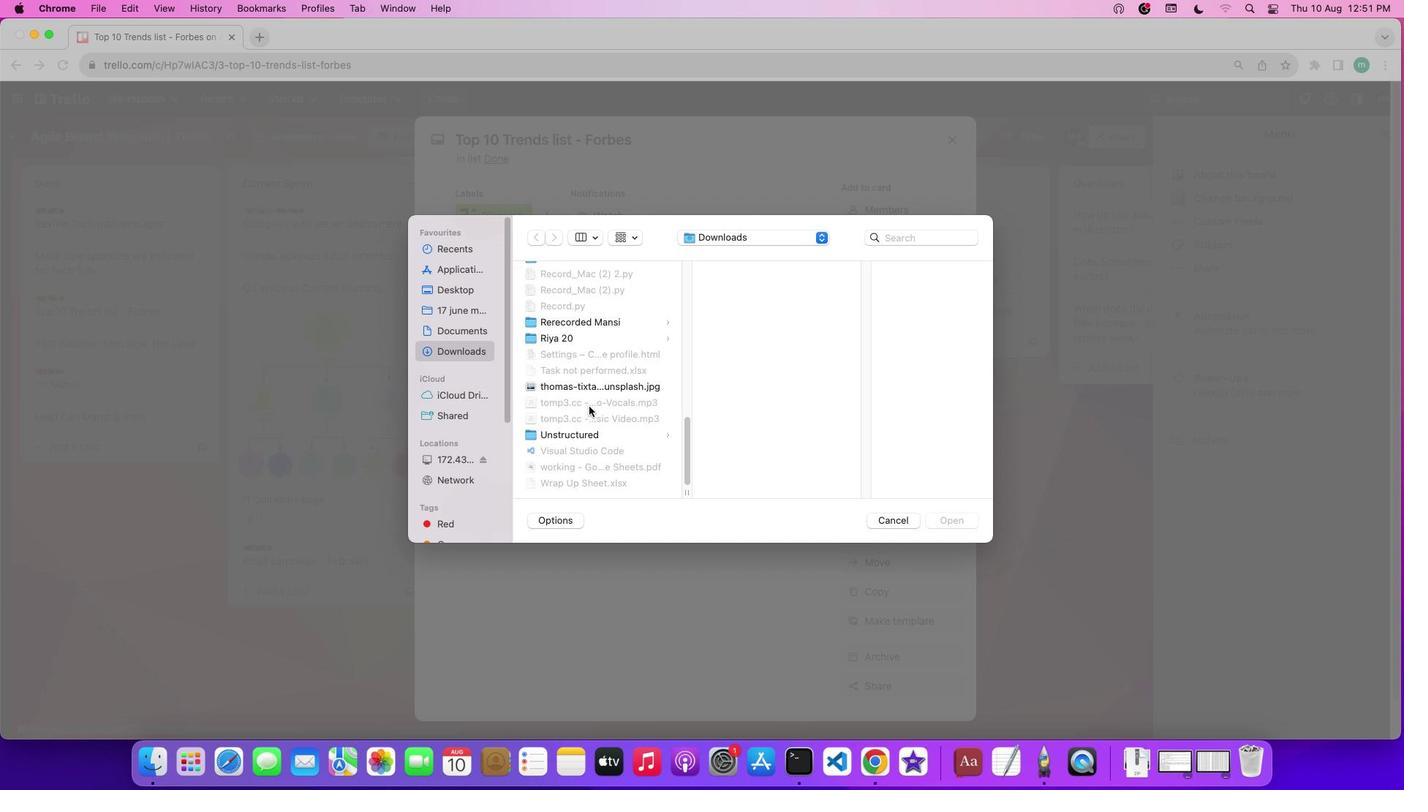 
Action: Mouse scrolled (589, 406) with delta (0, 0)
Screenshot: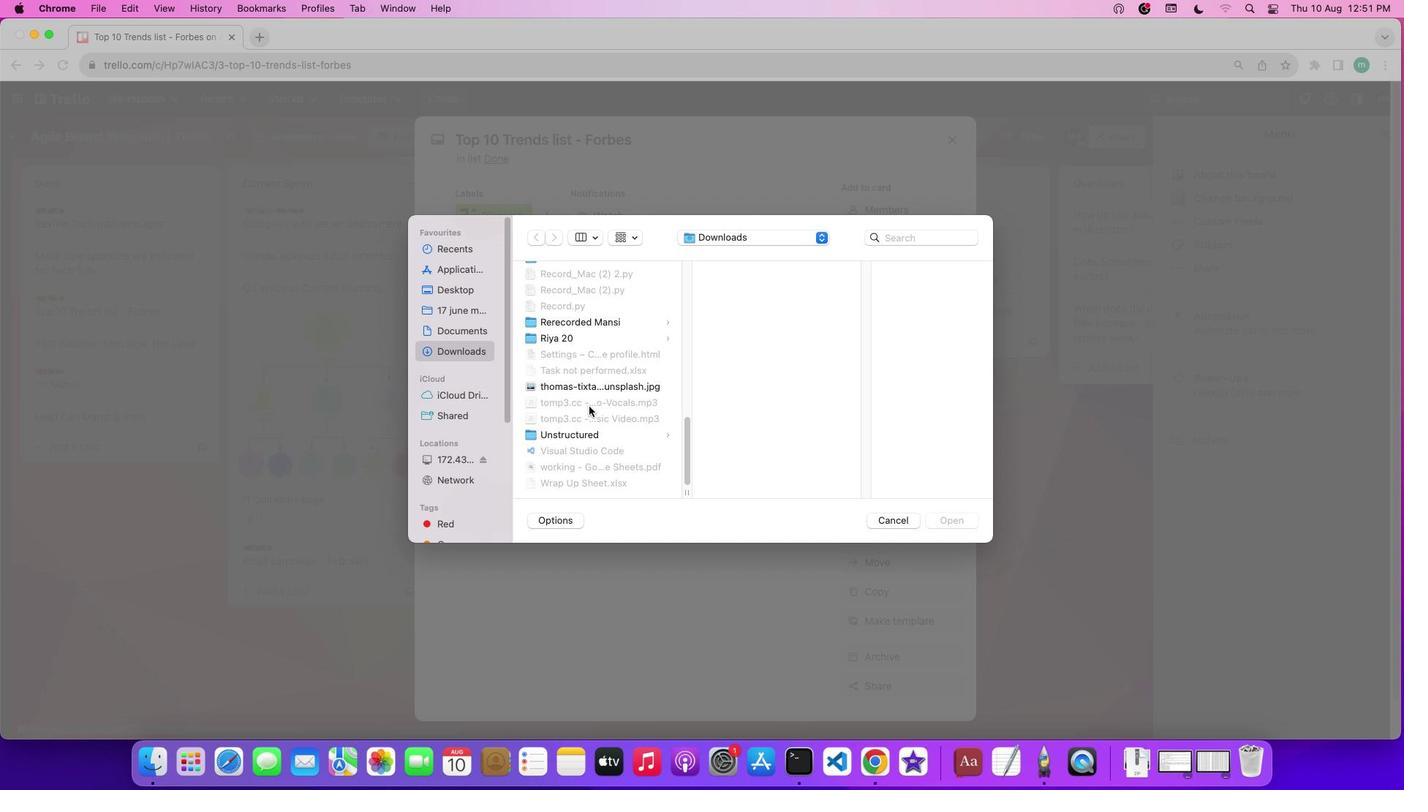 
Action: Mouse scrolled (589, 406) with delta (0, -2)
Screenshot: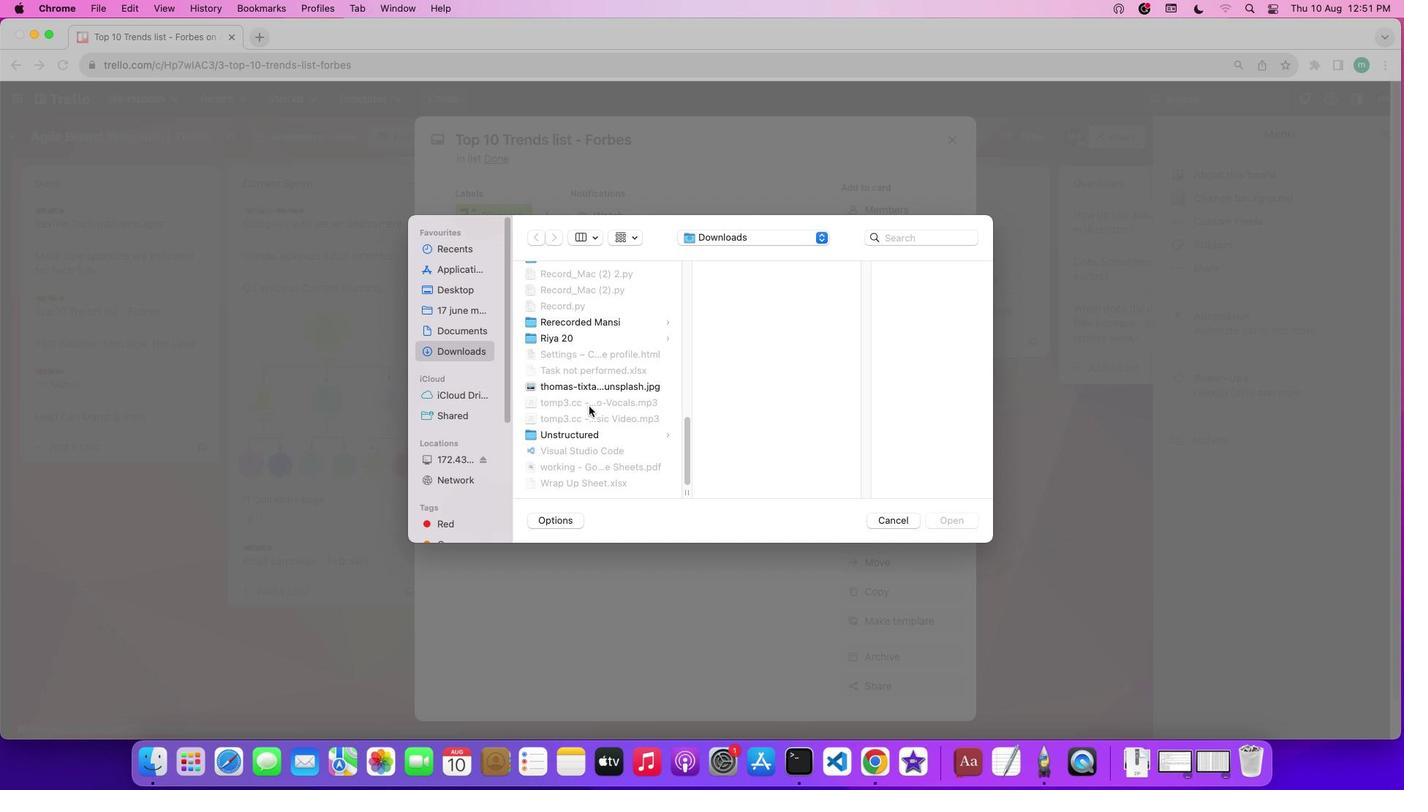 
Action: Mouse scrolled (589, 406) with delta (0, -2)
Screenshot: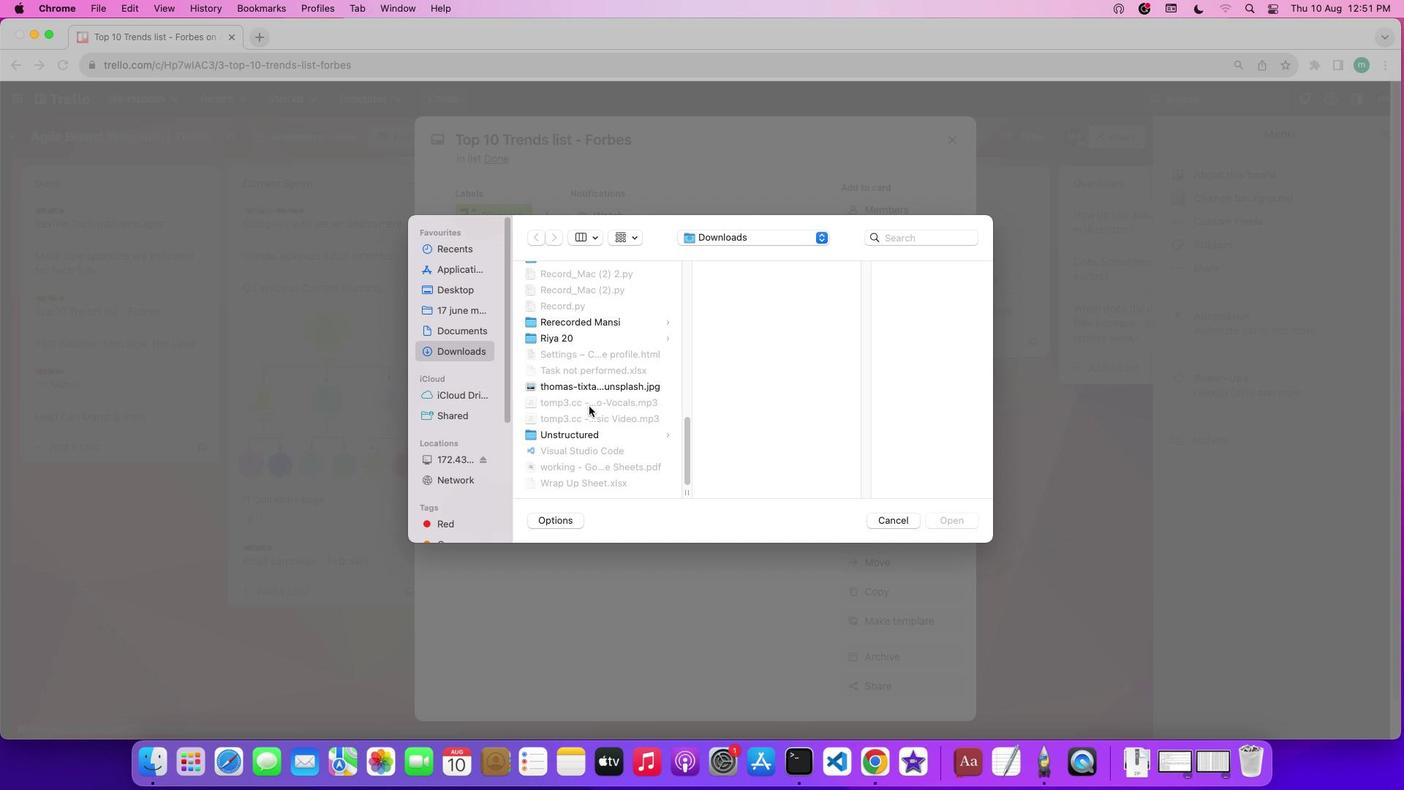 
Action: Mouse scrolled (589, 406) with delta (0, -3)
Screenshot: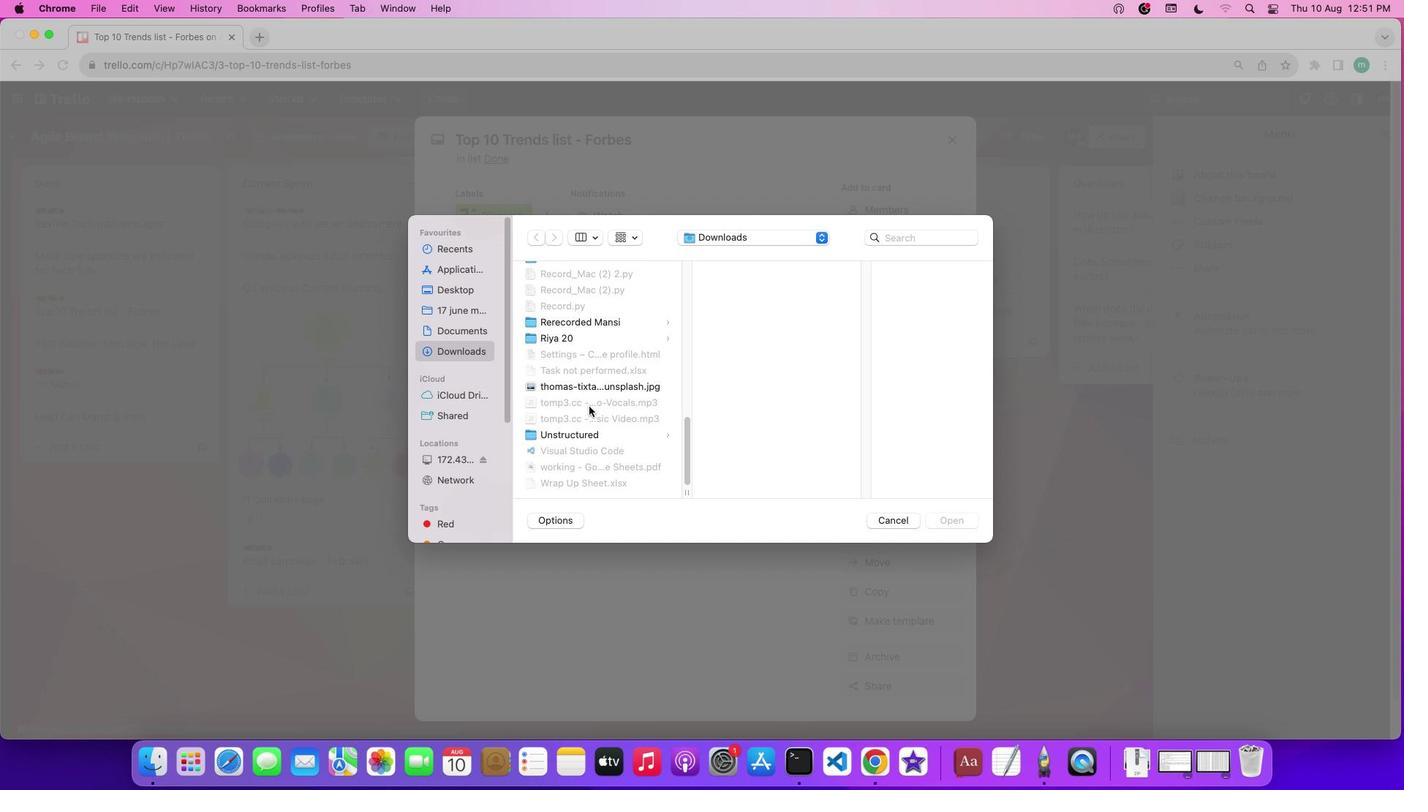 
Action: Mouse scrolled (589, 406) with delta (0, 0)
Screenshot: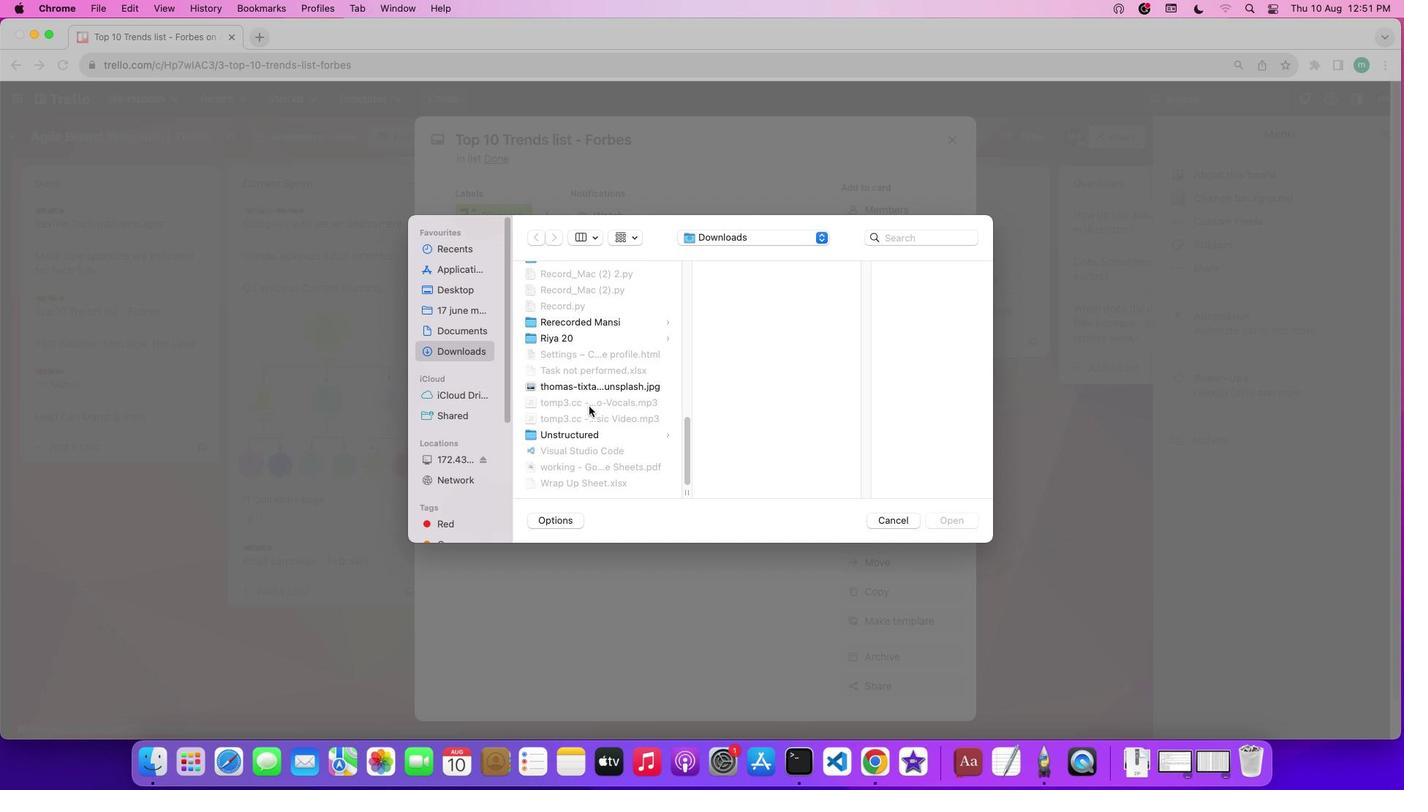 
Action: Mouse scrolled (589, 406) with delta (0, 0)
Screenshot: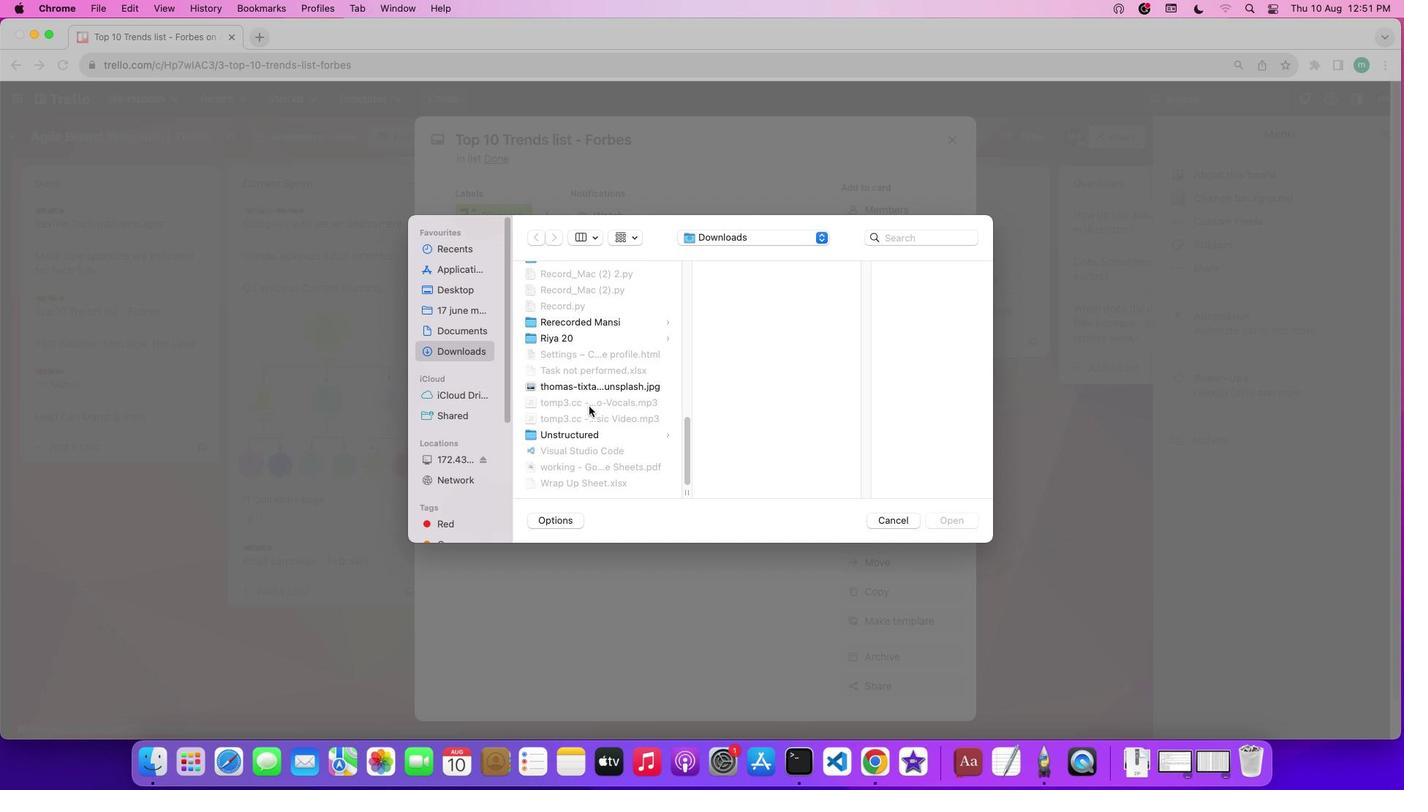 
Action: Mouse scrolled (589, 406) with delta (0, -2)
Screenshot: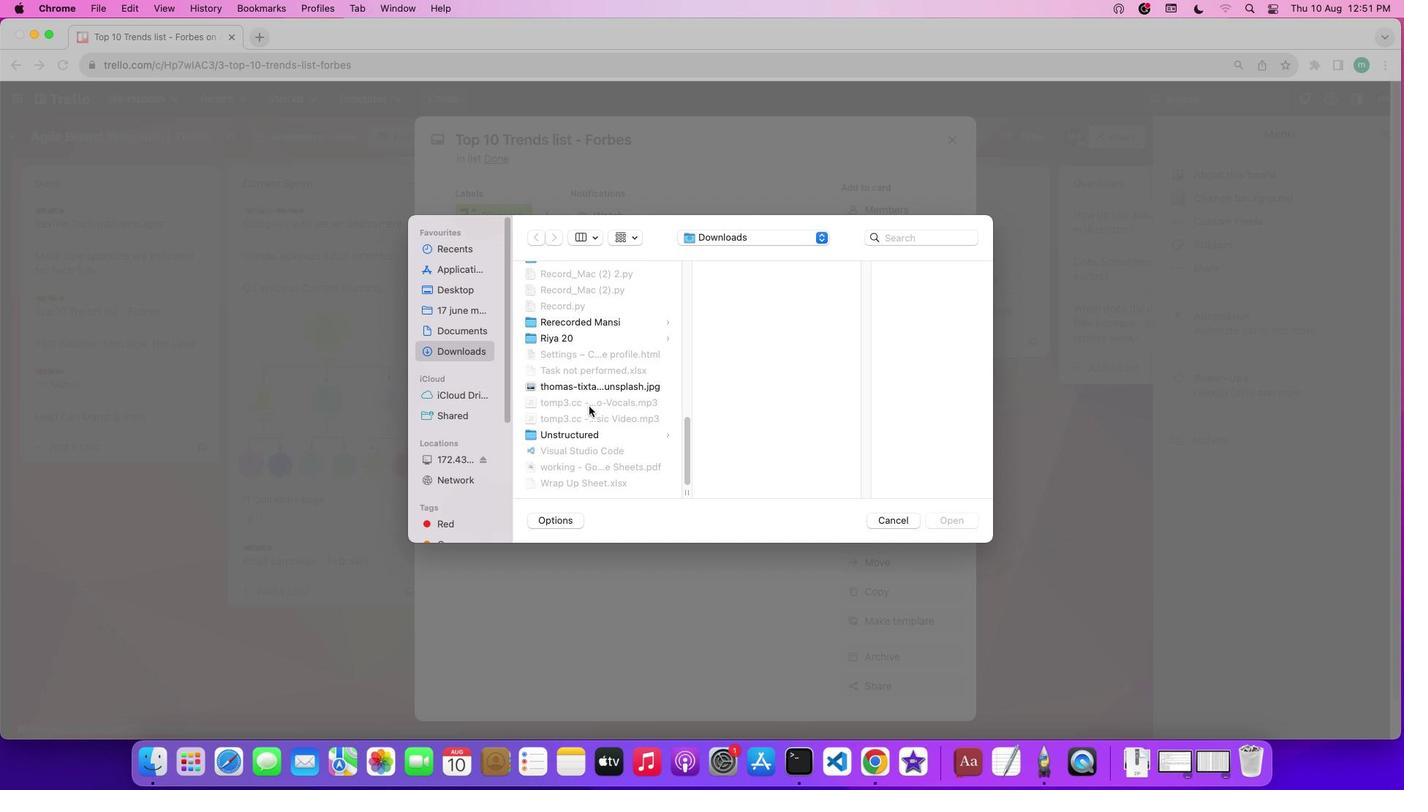 
Action: Mouse scrolled (589, 406) with delta (0, -3)
Screenshot: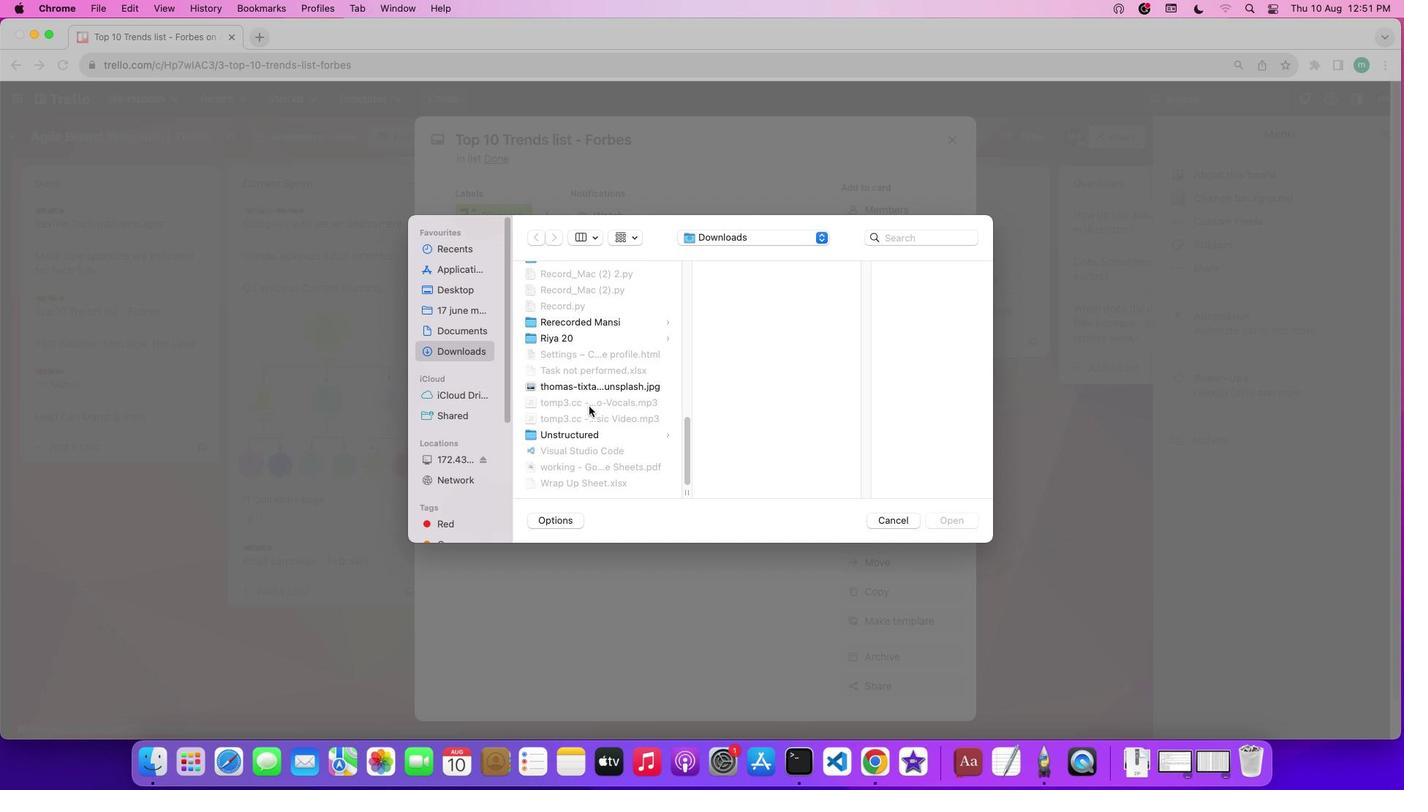 
Action: Mouse scrolled (589, 406) with delta (0, 0)
Screenshot: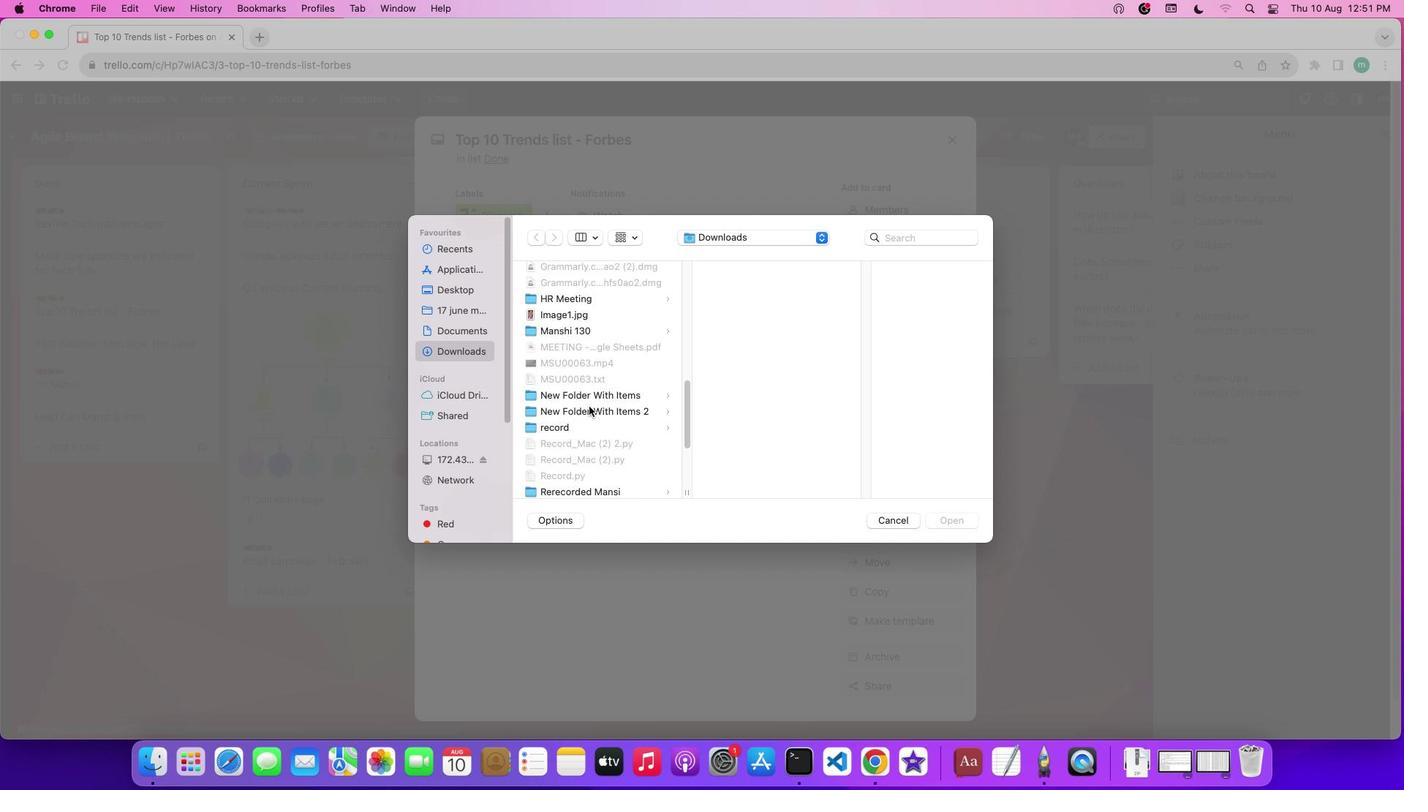 
Action: Mouse scrolled (589, 406) with delta (0, 0)
Screenshot: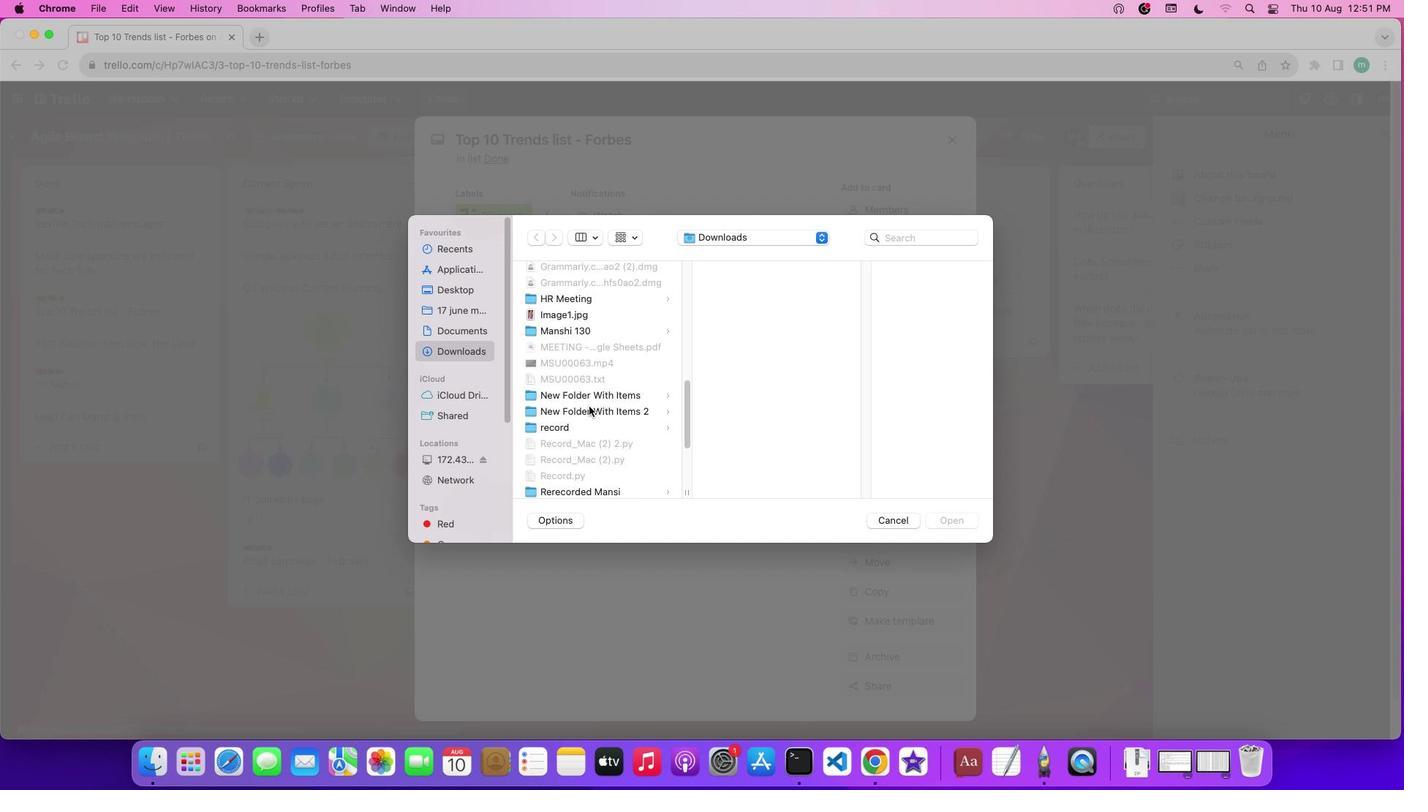 
Action: Mouse scrolled (589, 406) with delta (0, 2)
Screenshot: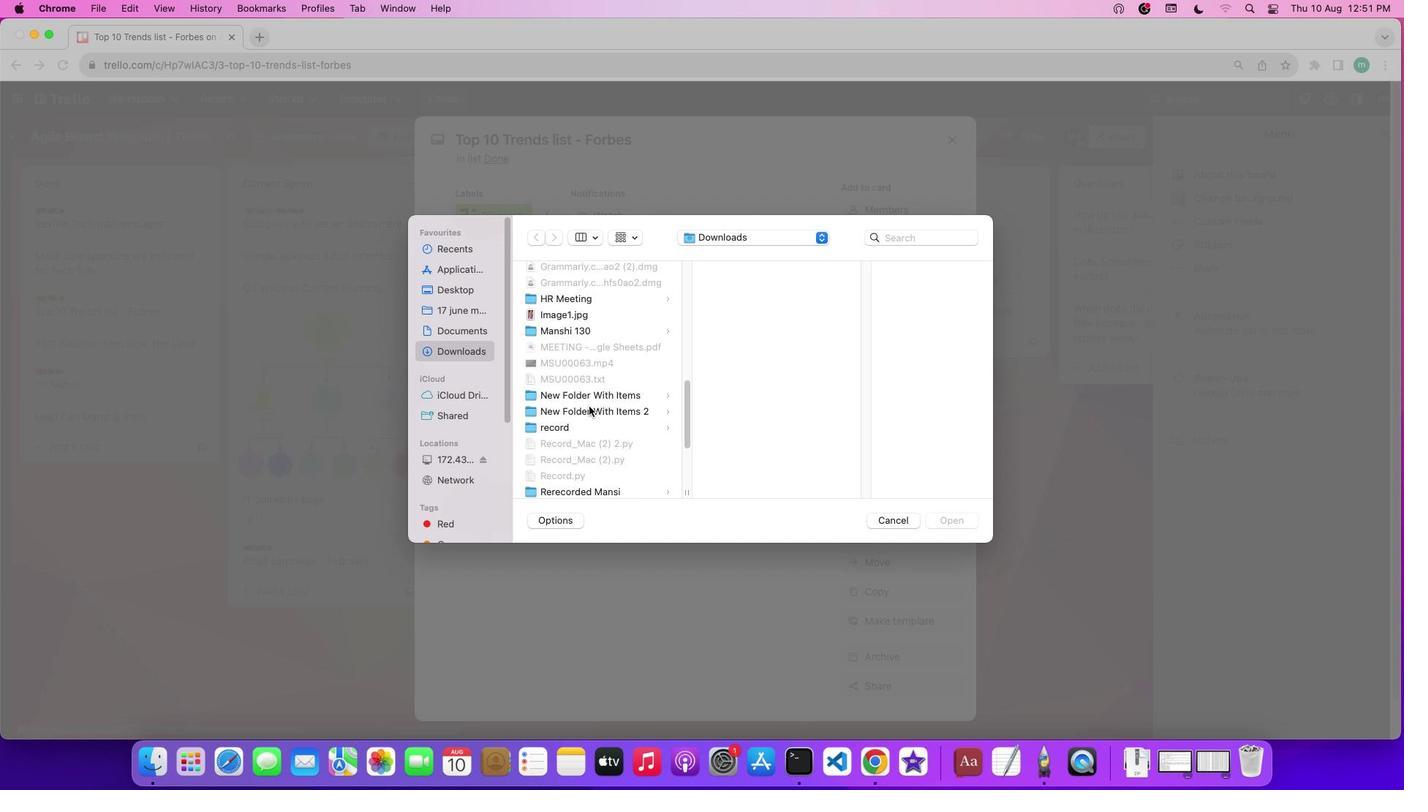 
Action: Mouse scrolled (589, 406) with delta (0, 3)
Screenshot: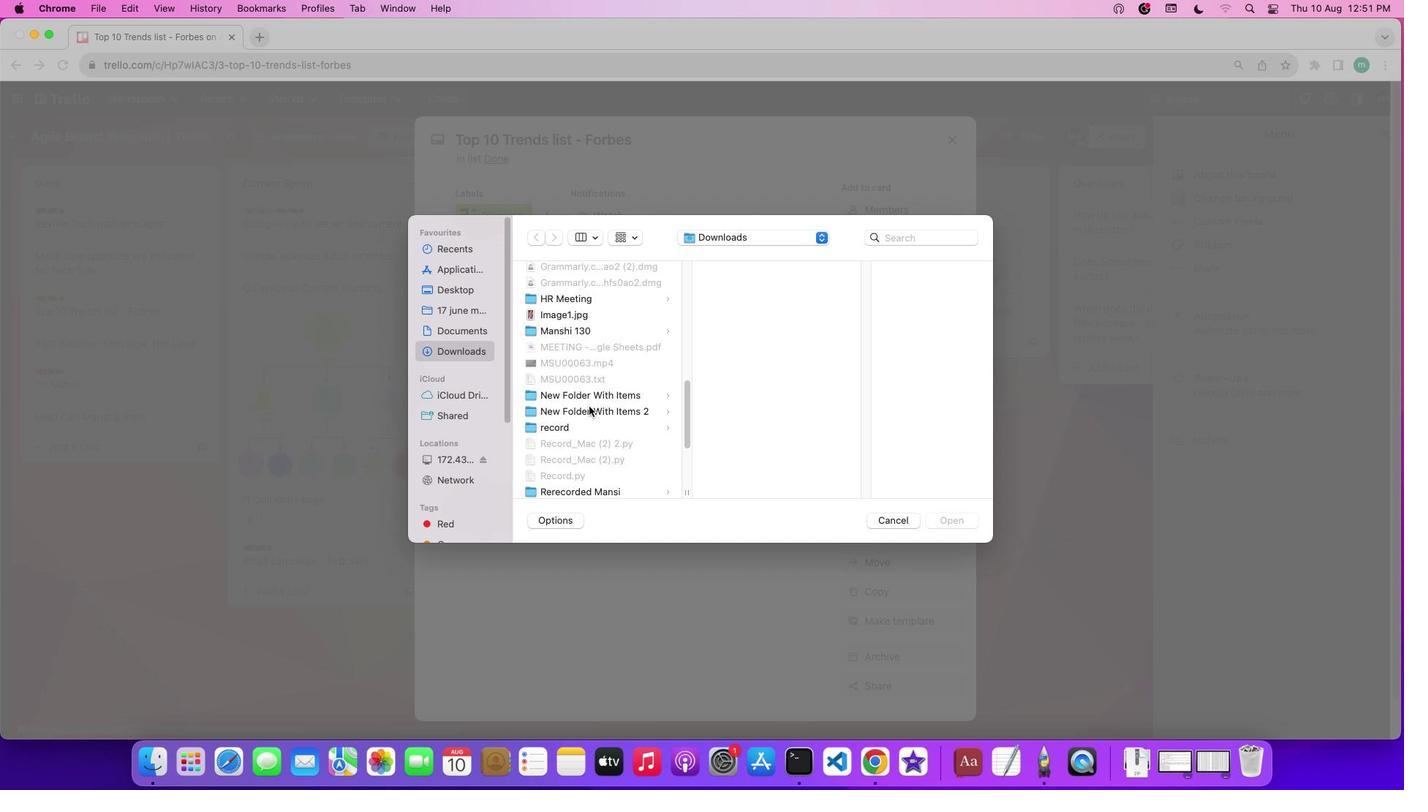 
Action: Mouse scrolled (589, 406) with delta (0, 0)
Screenshot: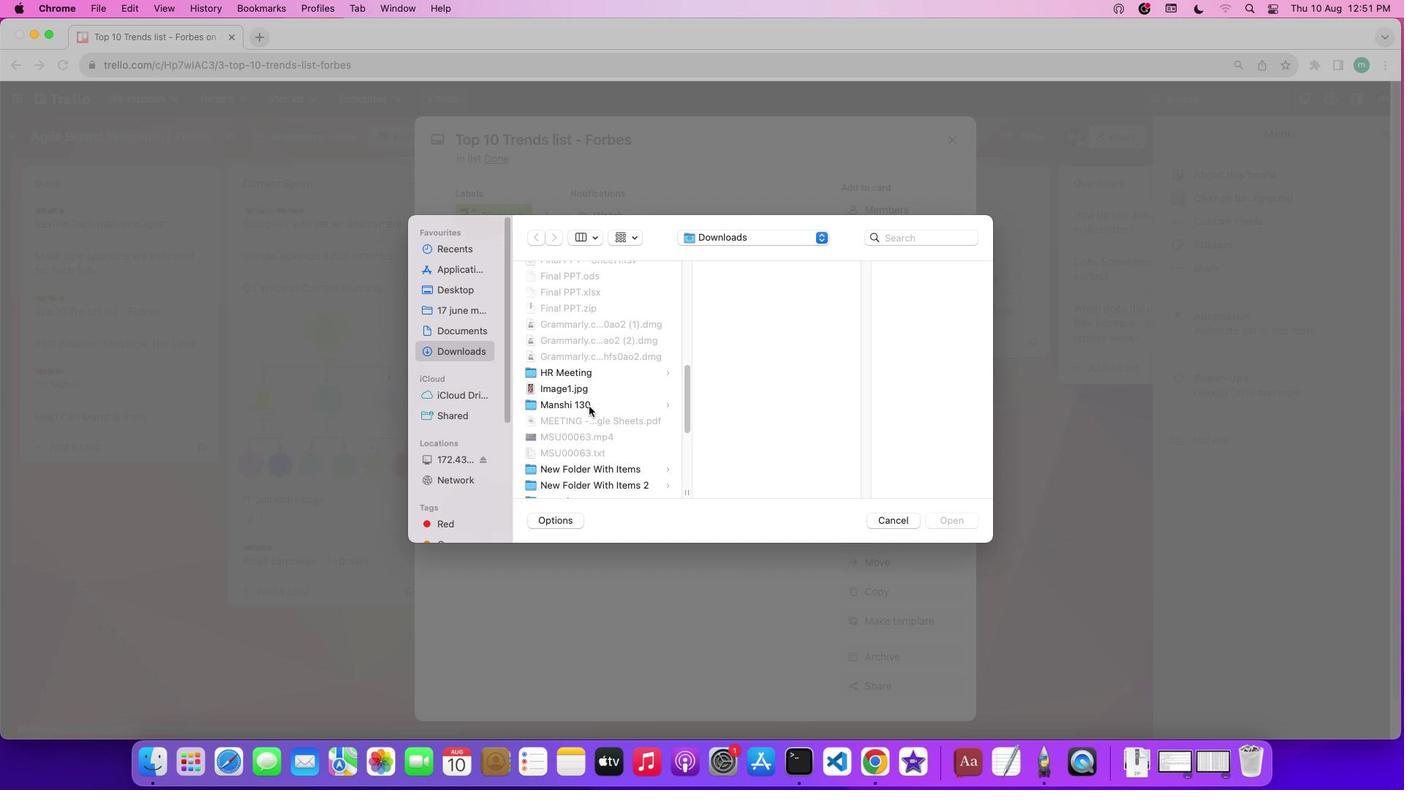 
Action: Mouse scrolled (589, 406) with delta (0, 0)
Screenshot: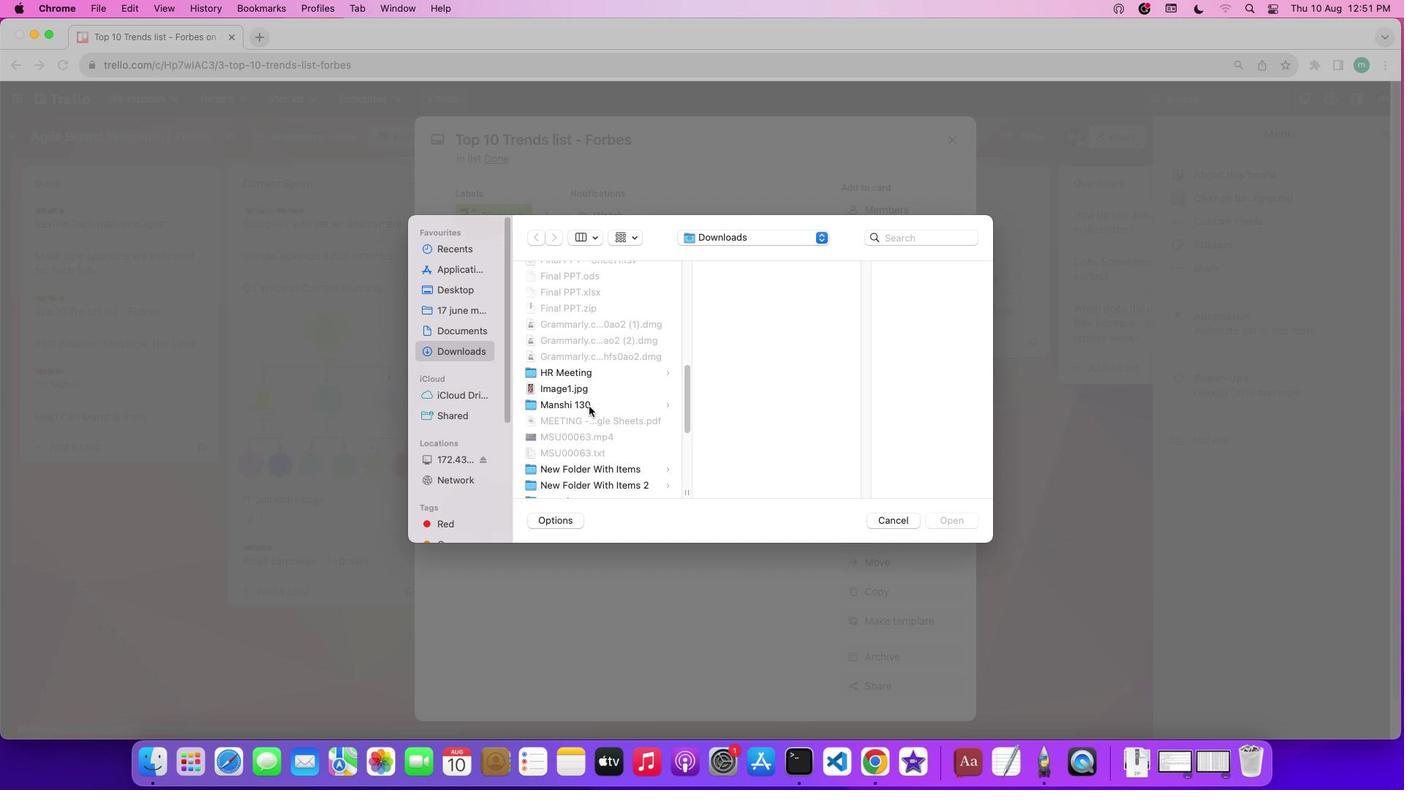 
Action: Mouse scrolled (589, 406) with delta (0, 2)
Screenshot: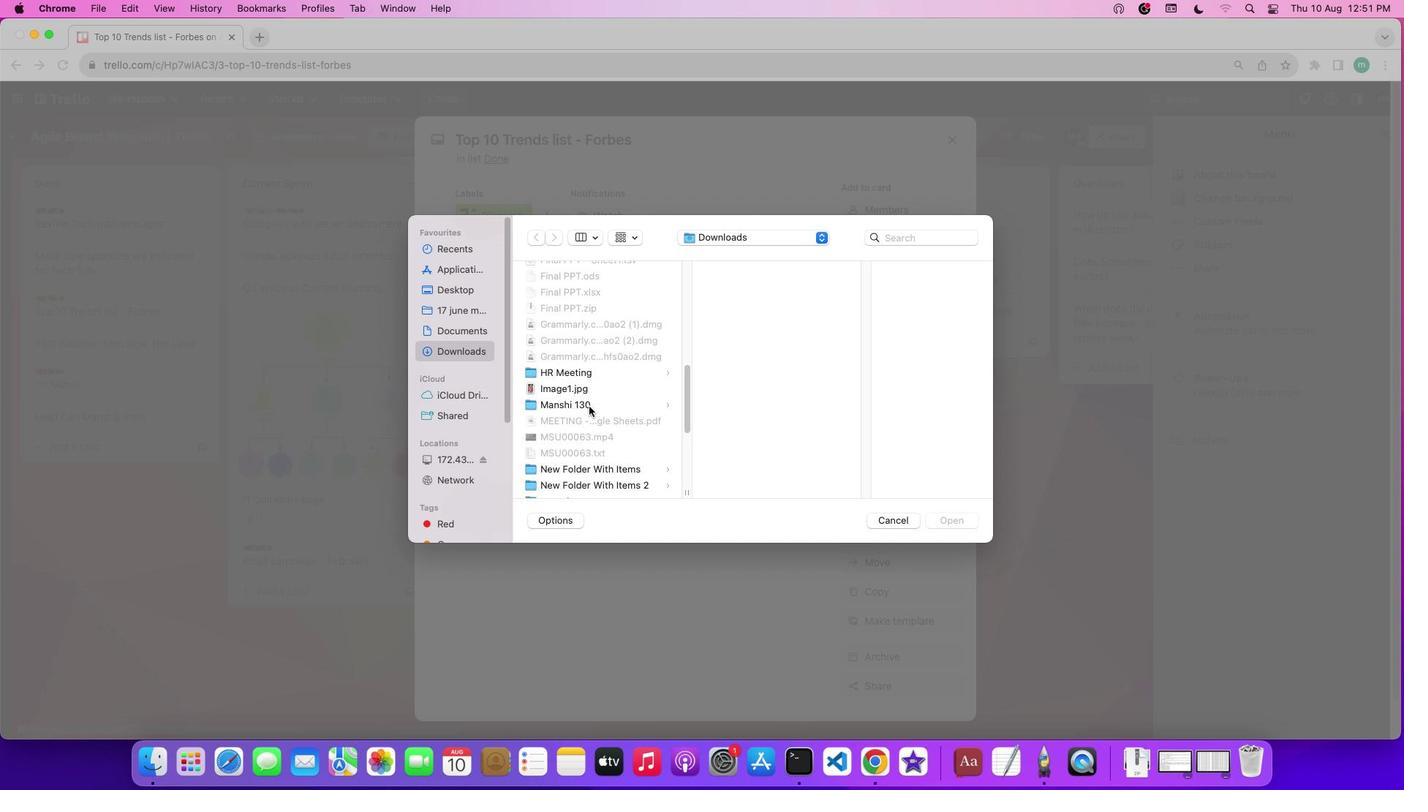 
Action: Mouse moved to (581, 392)
Screenshot: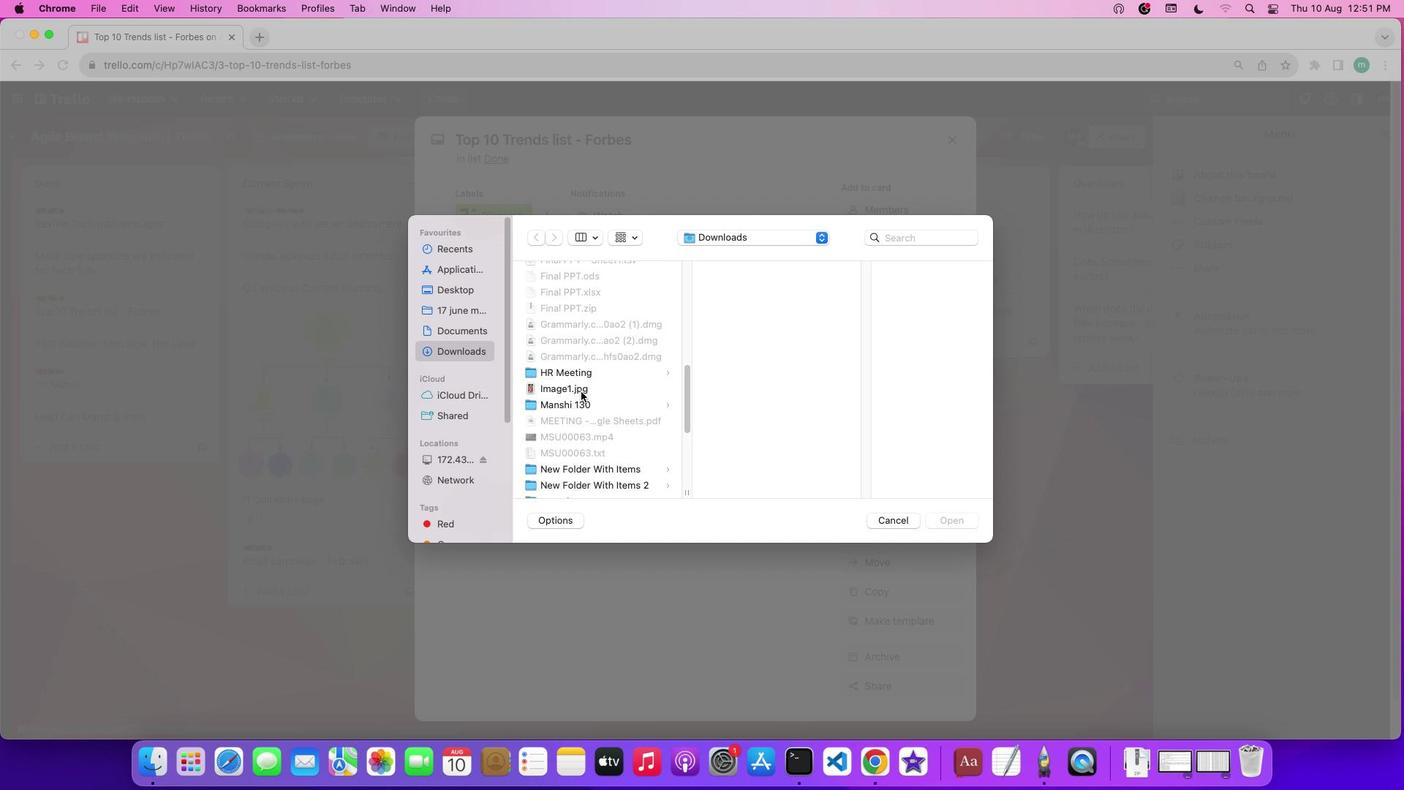 
Action: Mouse pressed left at (581, 392)
Screenshot: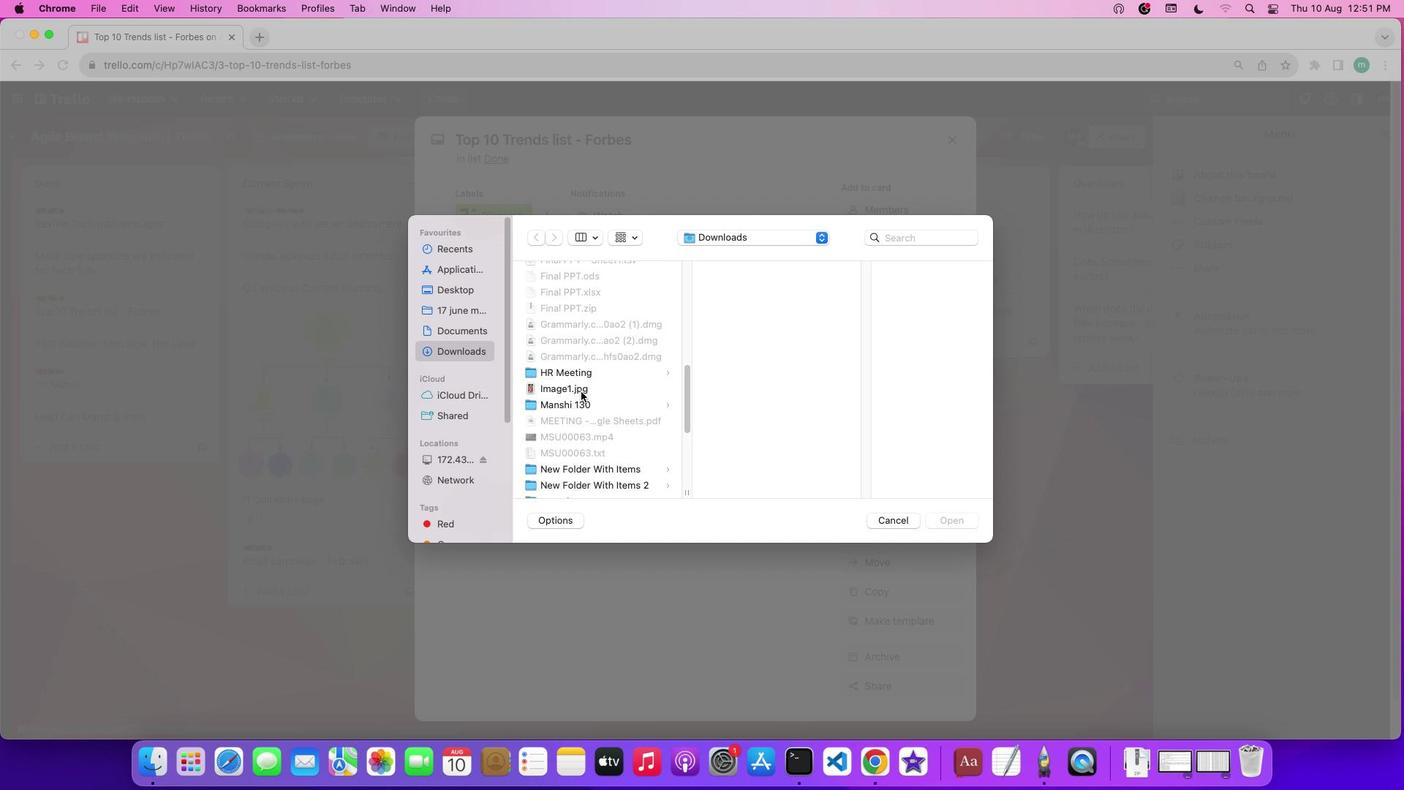 
Action: Mouse moved to (966, 525)
Screenshot: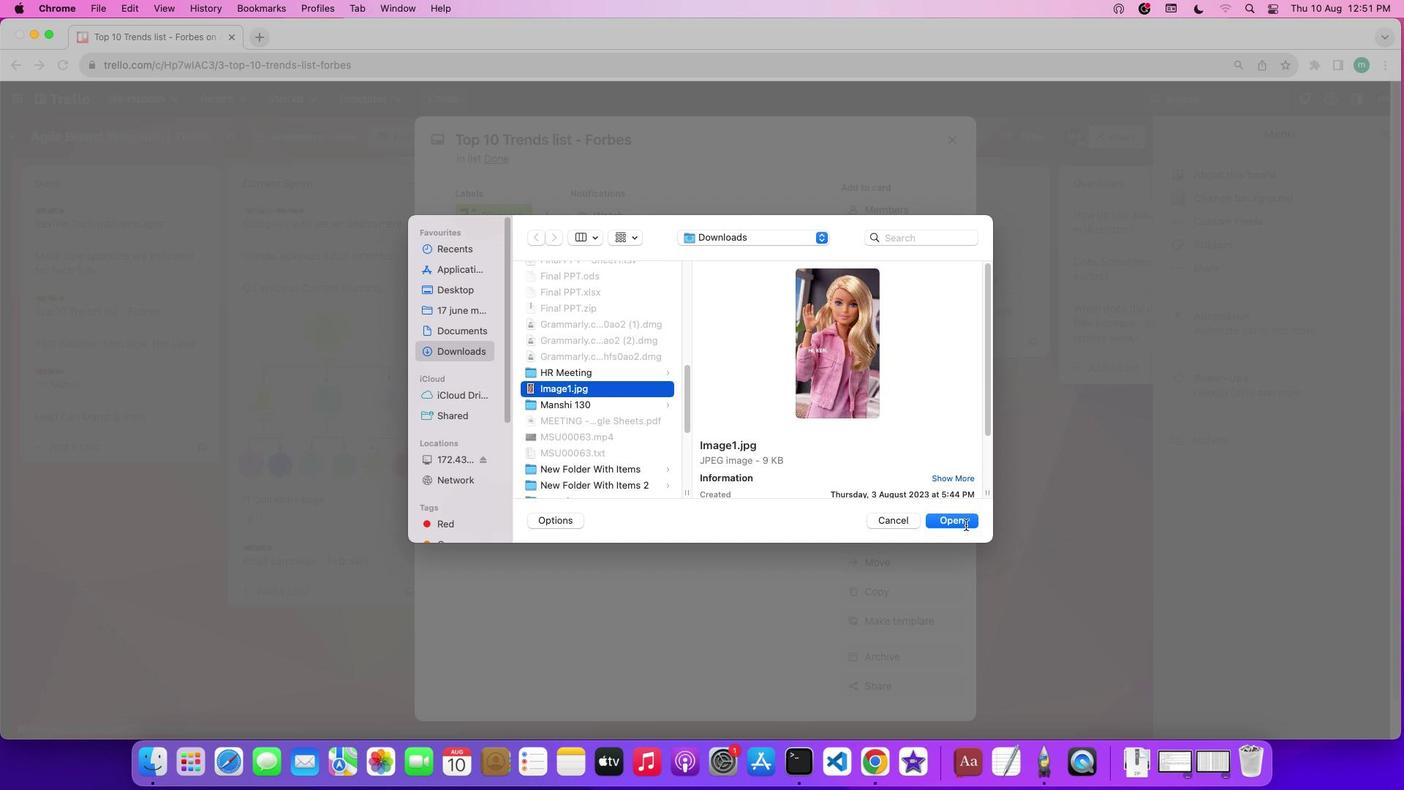 
Action: Mouse pressed left at (966, 525)
Screenshot: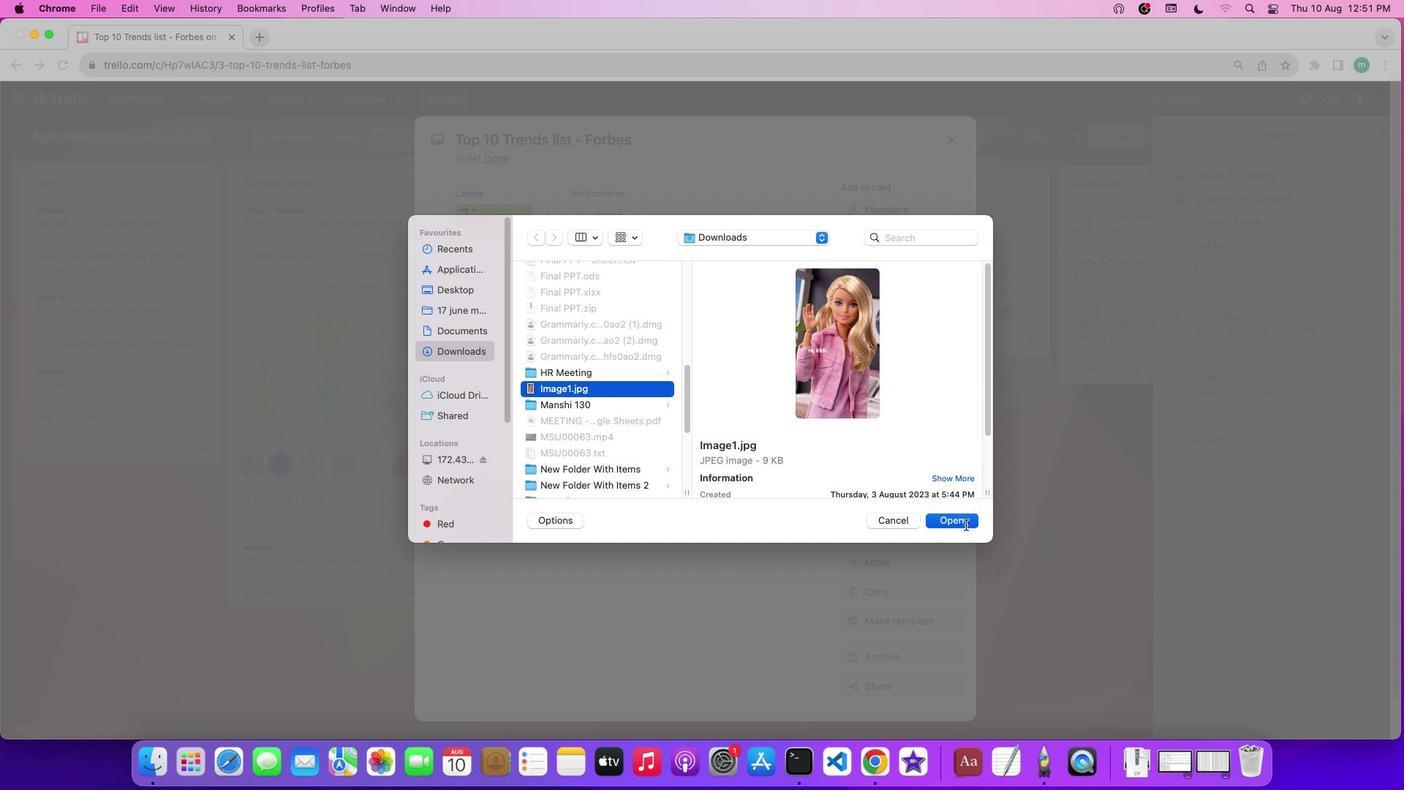 
Action: Mouse moved to (966, 525)
Screenshot: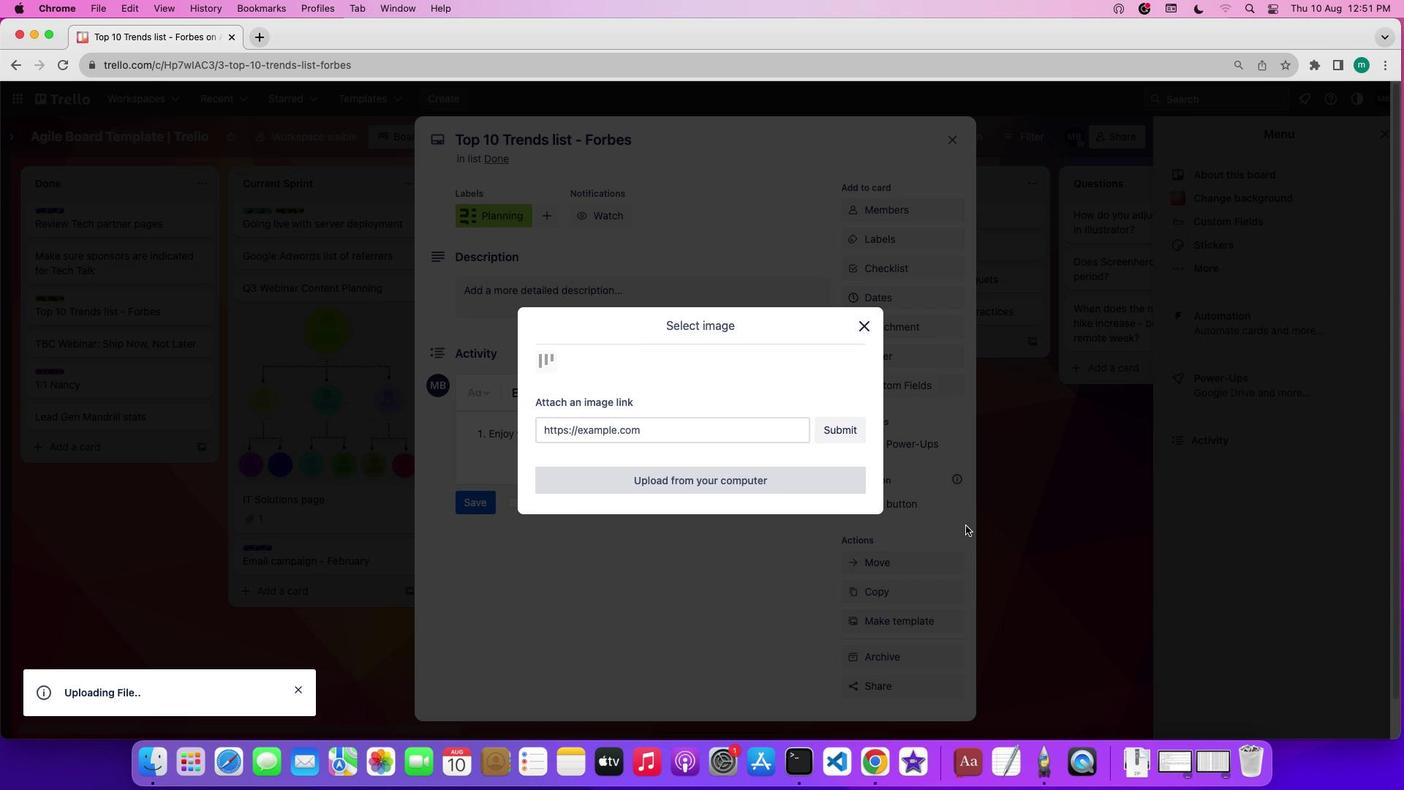 
